 Task: Find connections with filter location San Juan Nepomuceno with filter topic #Socialmediawith filter profile language German with filter current company SBI MUTUAL FUND with filter school JSPMs Jayawantrao Sawant College of Engineering, Handewadi Road, Hadapsar, Pune 28. with filter industry Wholesale Alcoholic Beverages with filter service category Visual Design with filter keywords title Graphic Designer
Action: Mouse moved to (315, 232)
Screenshot: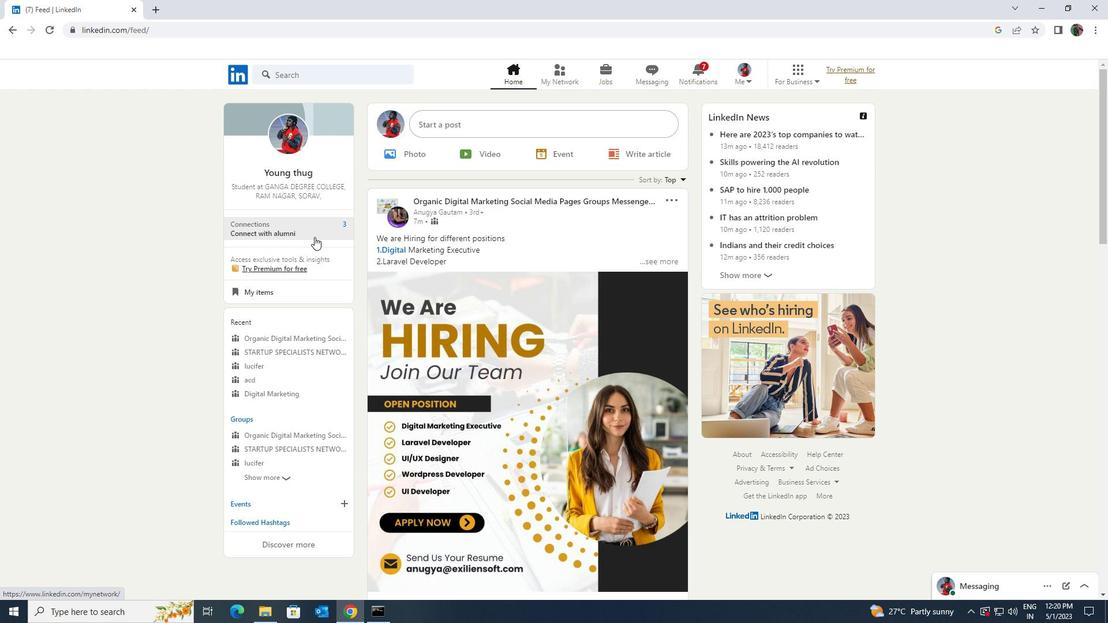 
Action: Mouse pressed left at (315, 232)
Screenshot: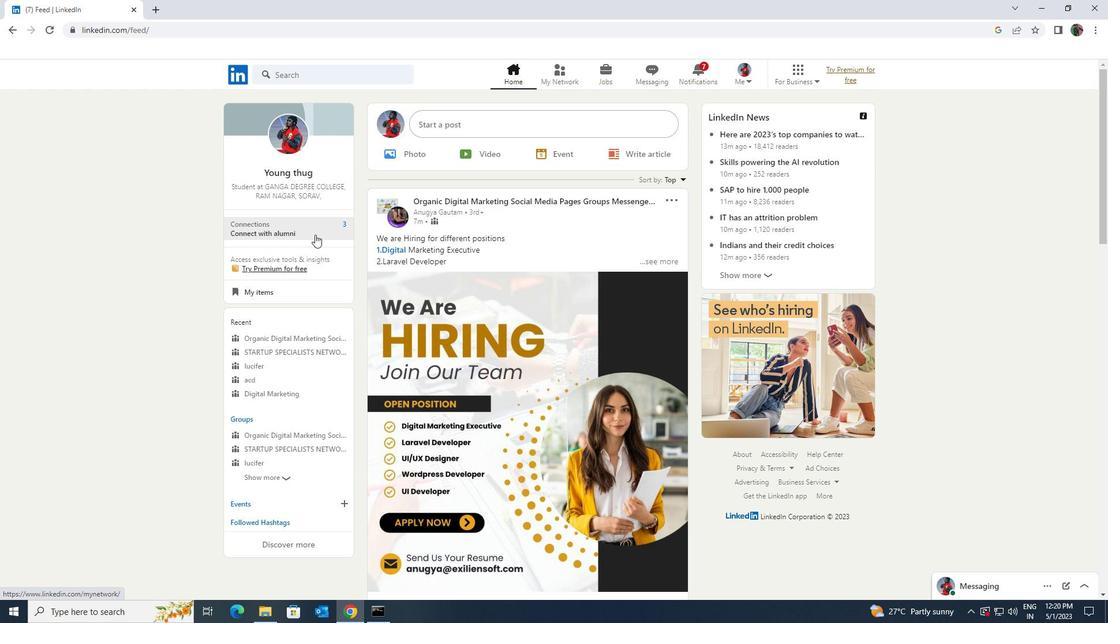 
Action: Mouse moved to (357, 140)
Screenshot: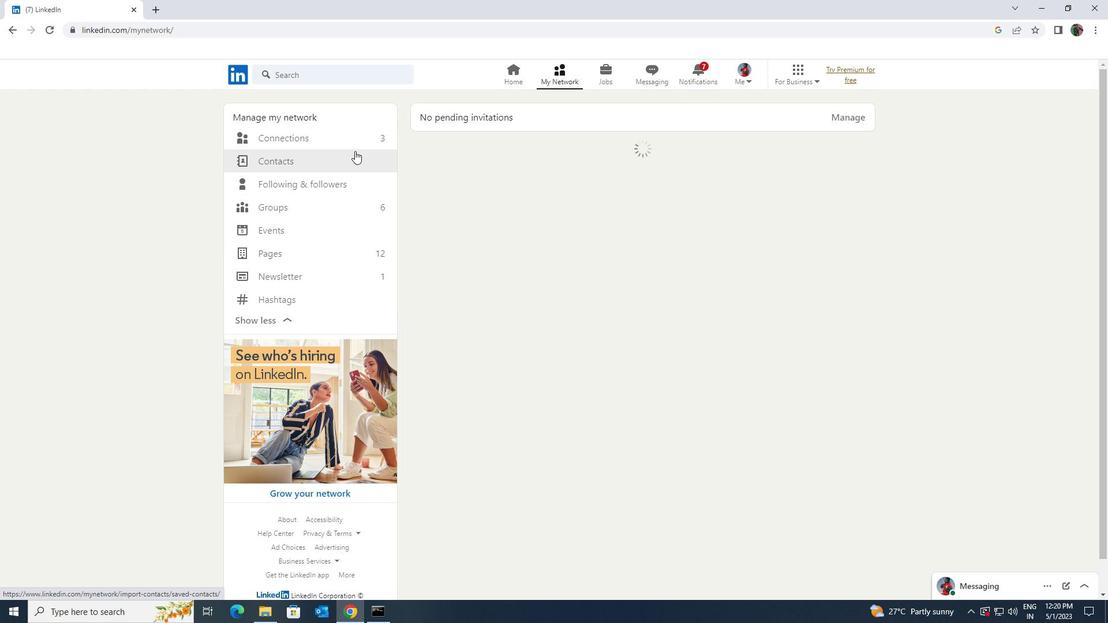 
Action: Mouse pressed left at (357, 140)
Screenshot: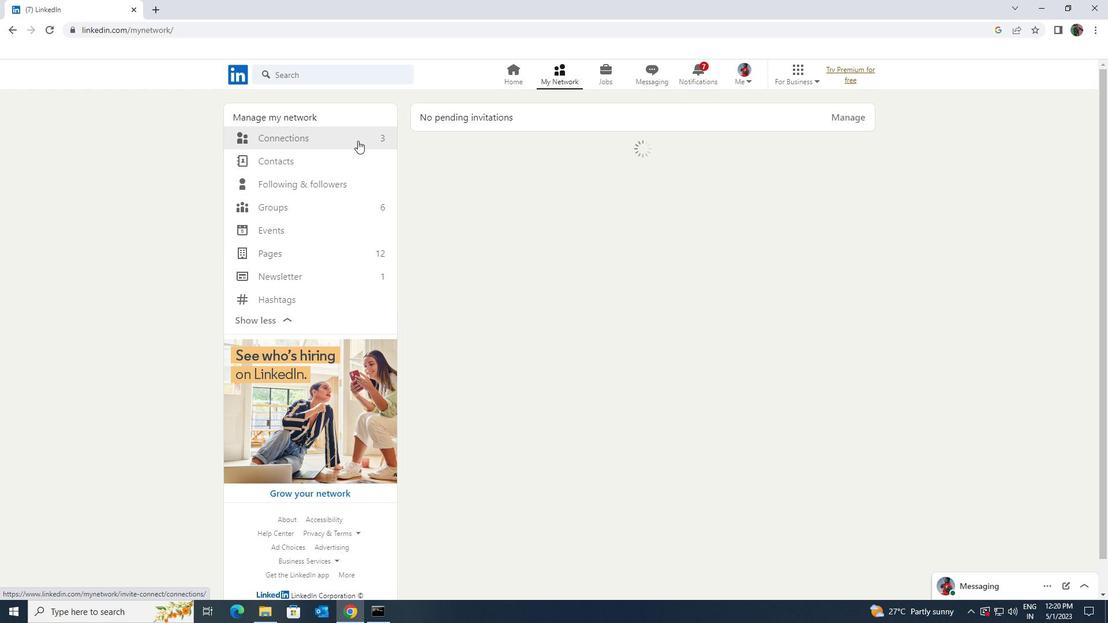 
Action: Mouse moved to (636, 132)
Screenshot: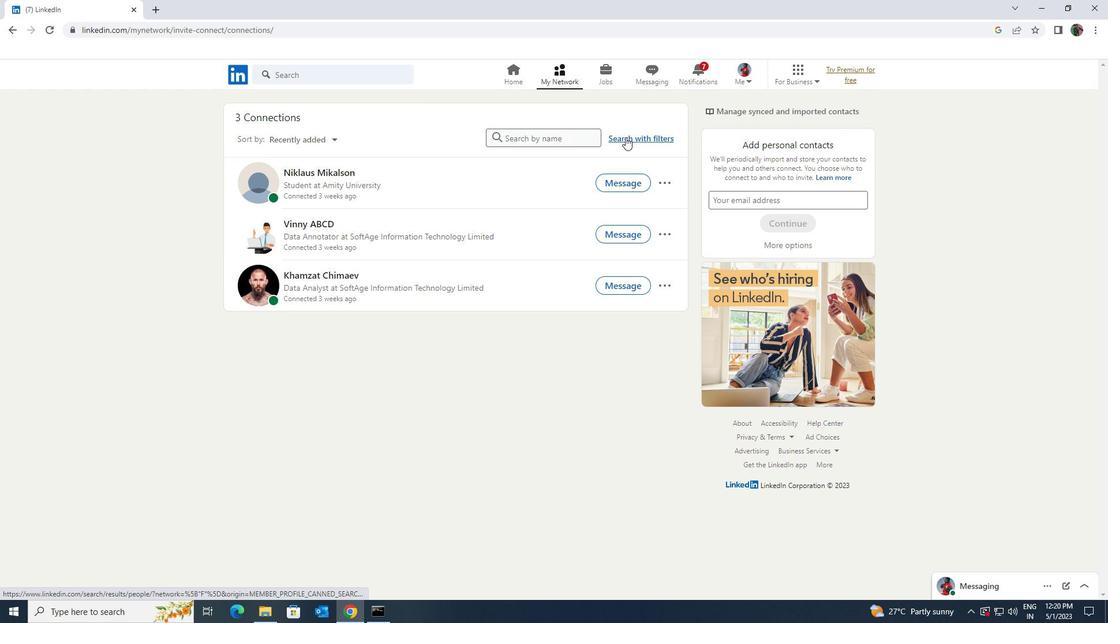 
Action: Mouse pressed left at (636, 132)
Screenshot: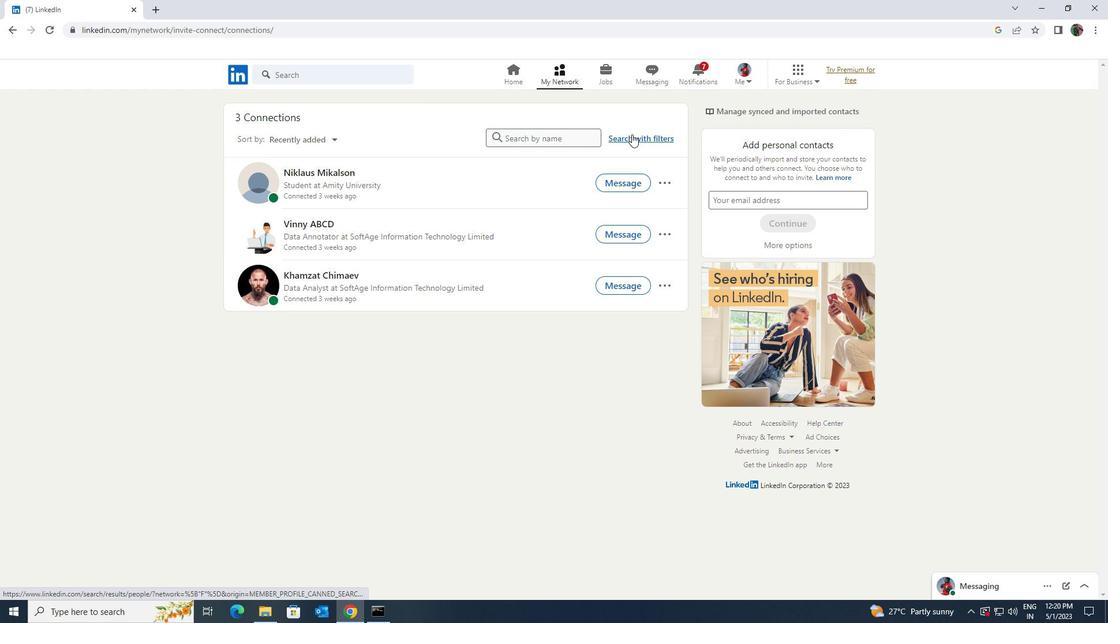 
Action: Mouse moved to (600, 106)
Screenshot: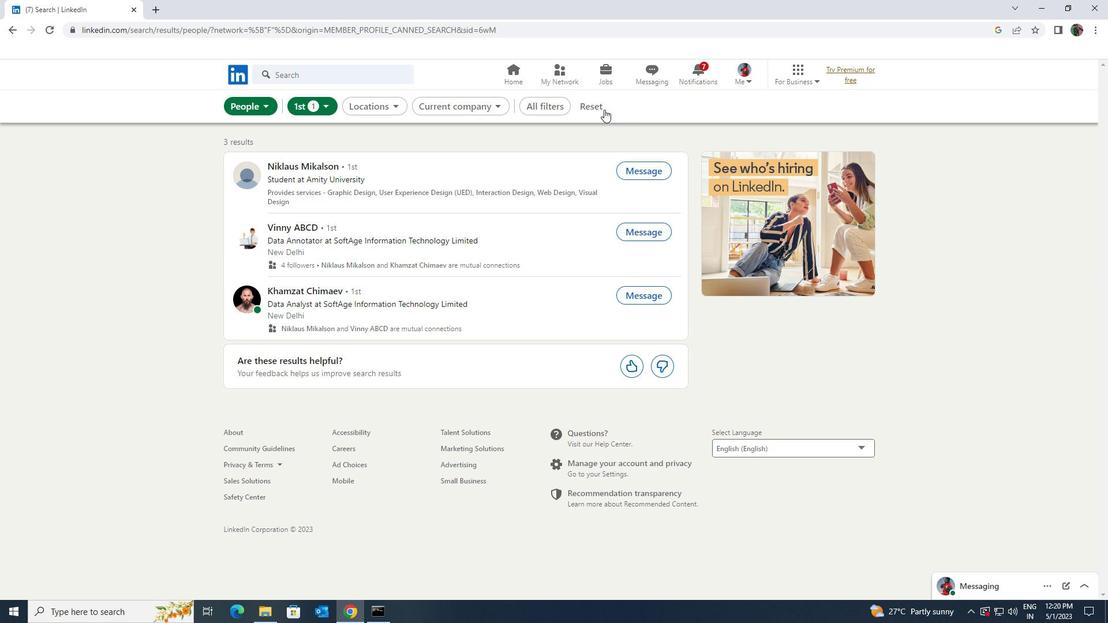 
Action: Mouse pressed left at (600, 106)
Screenshot: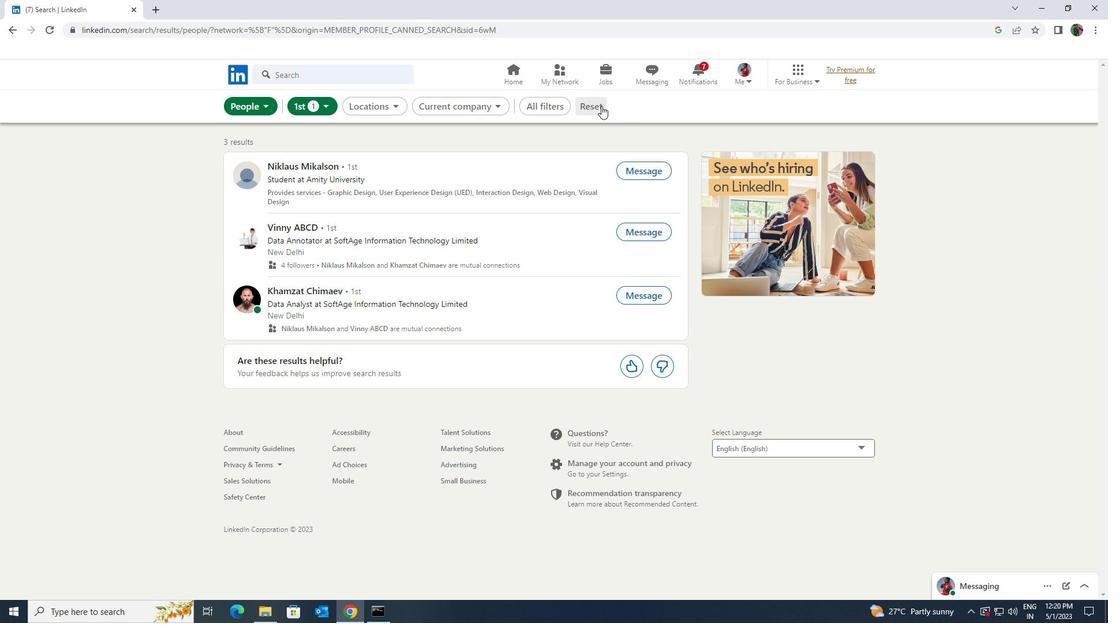 
Action: Mouse moved to (574, 103)
Screenshot: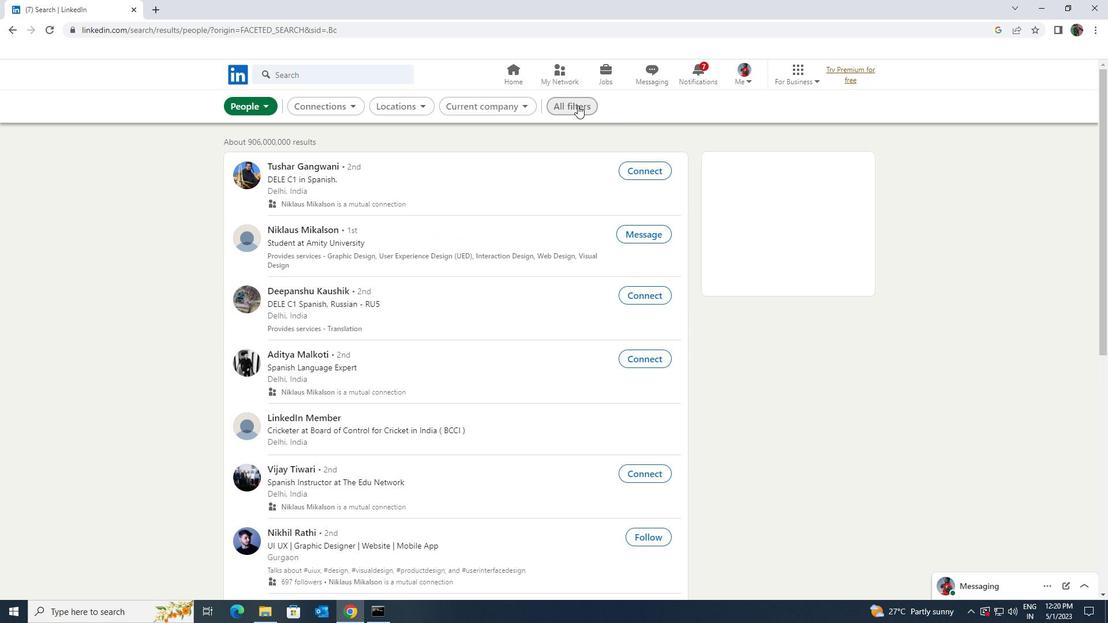 
Action: Mouse pressed left at (574, 103)
Screenshot: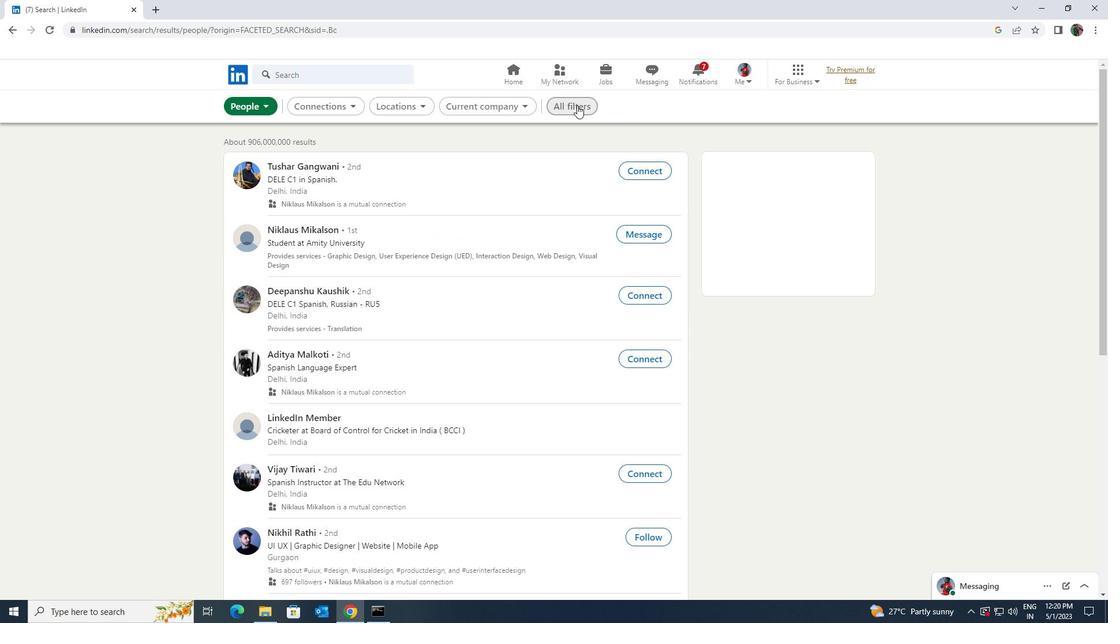 
Action: Mouse moved to (867, 374)
Screenshot: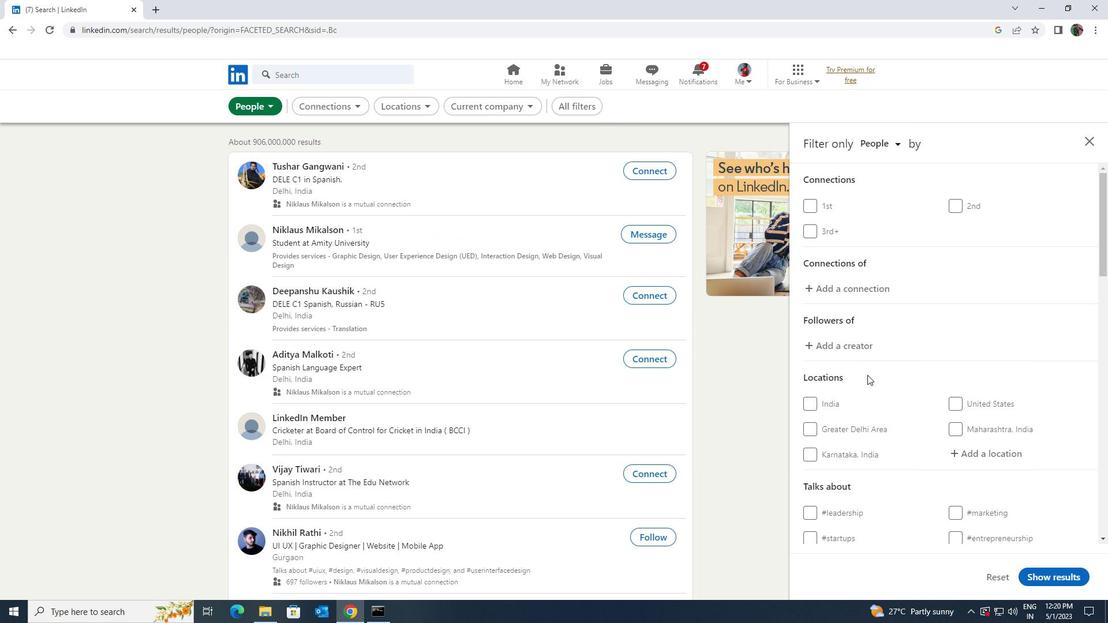 
Action: Mouse scrolled (867, 374) with delta (0, 0)
Screenshot: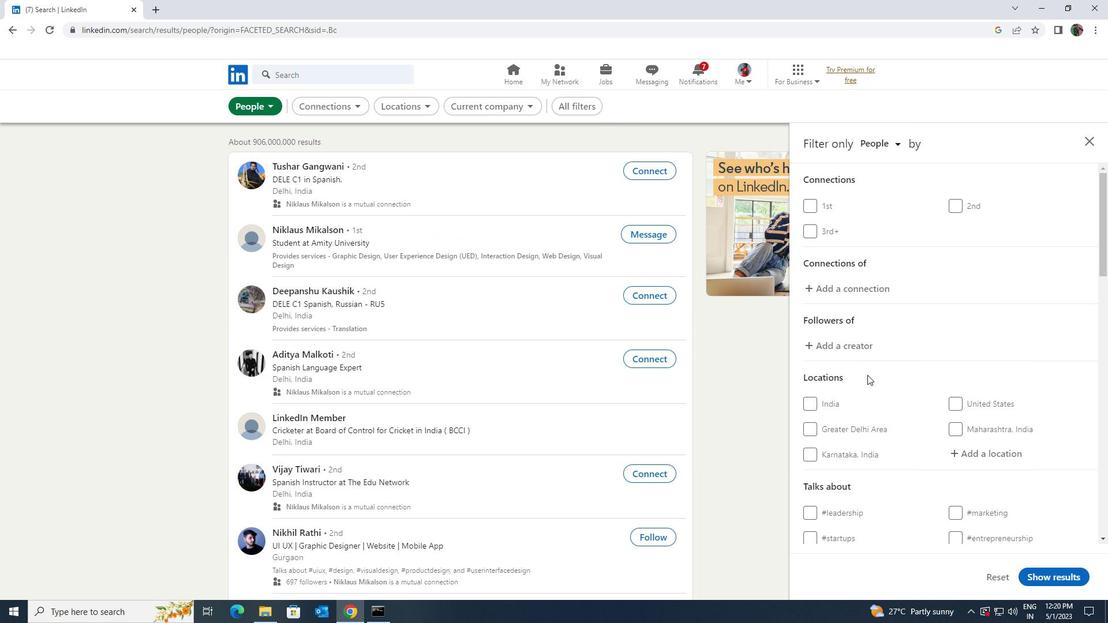 
Action: Mouse moved to (959, 391)
Screenshot: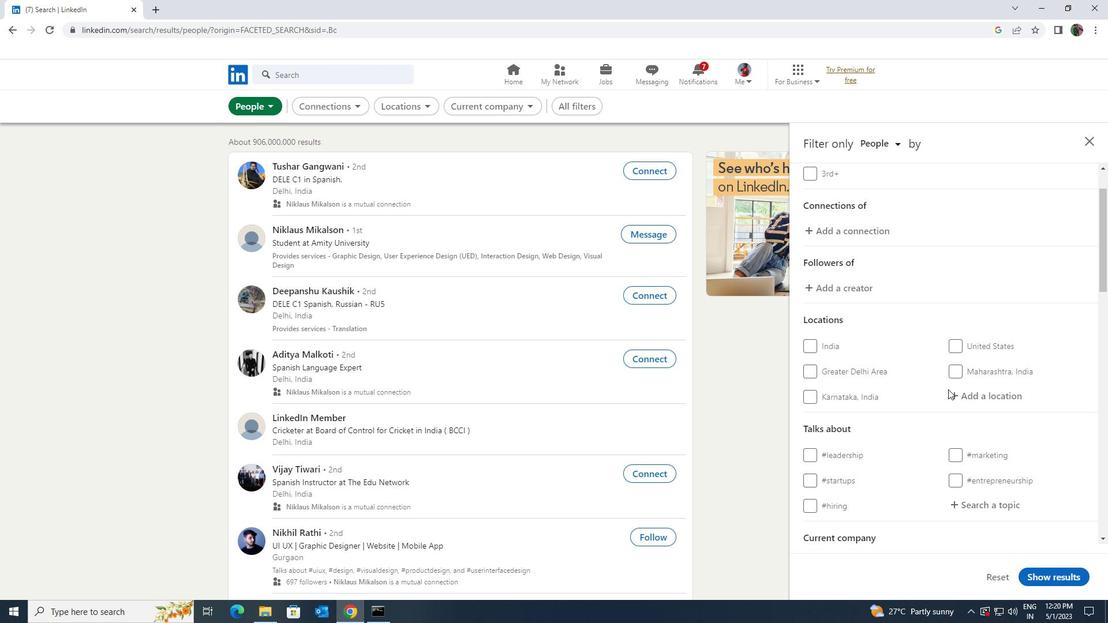 
Action: Mouse pressed left at (959, 391)
Screenshot: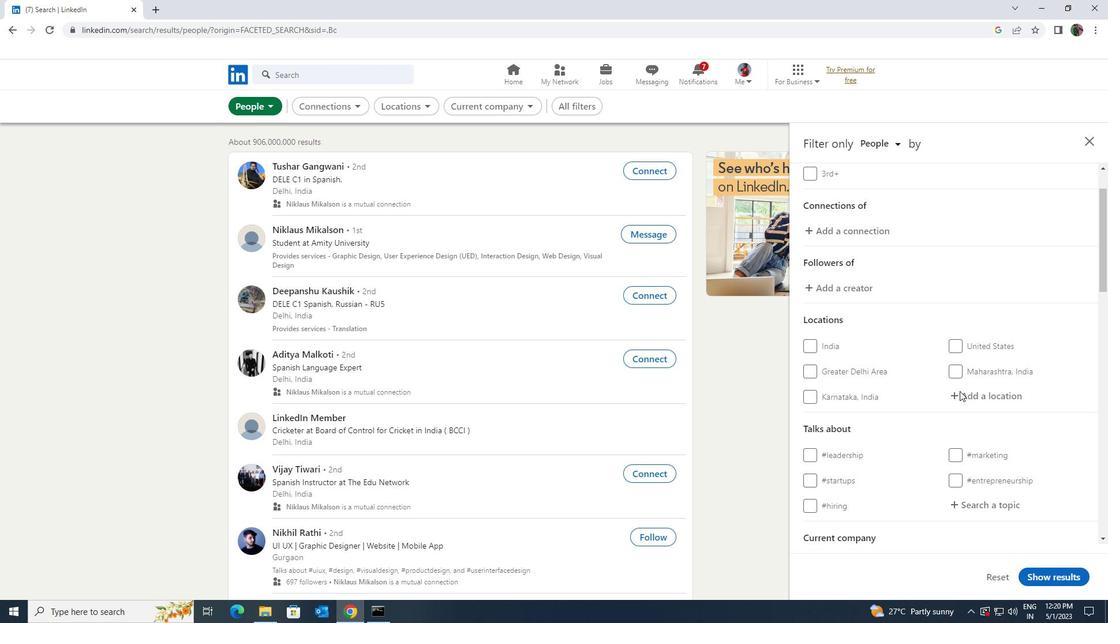 
Action: Mouse moved to (970, 397)
Screenshot: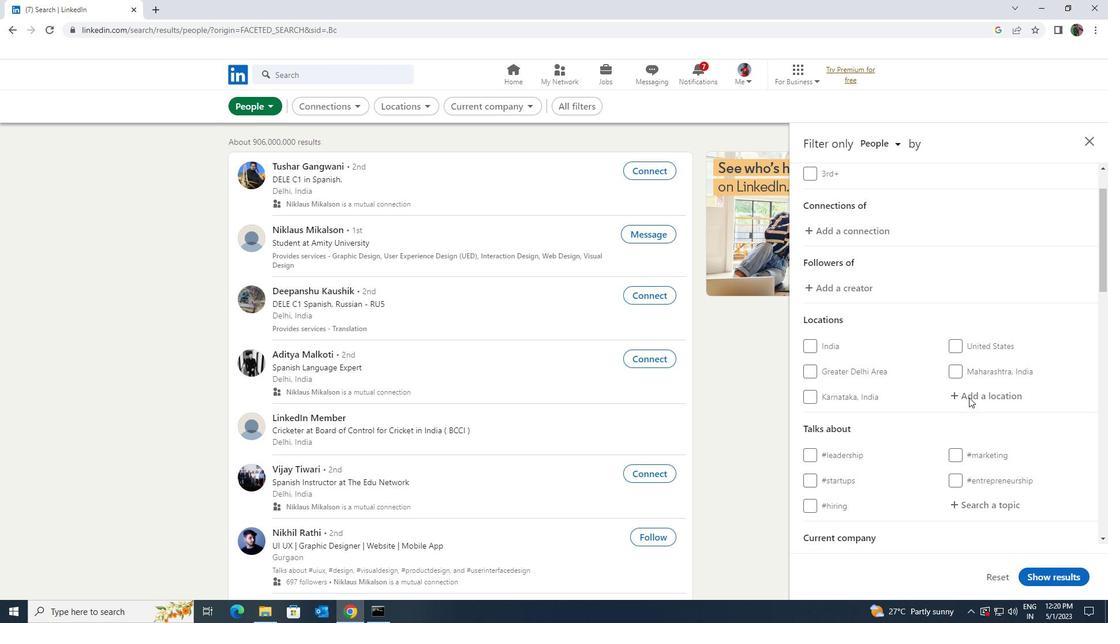 
Action: Mouse pressed left at (970, 397)
Screenshot: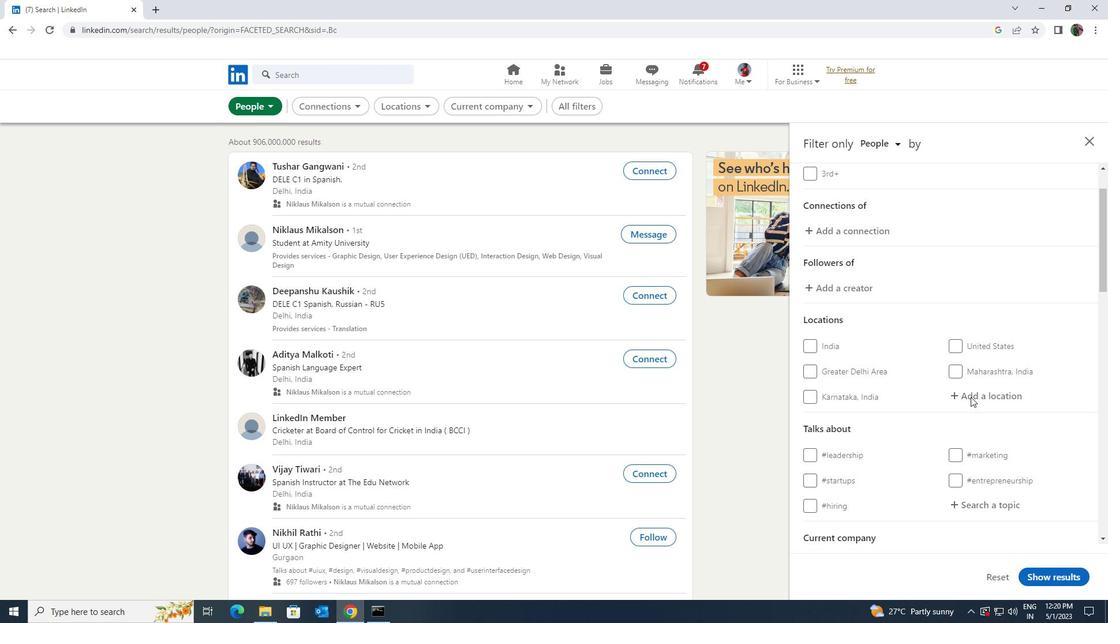 
Action: Key pressed <Key.shift><Key.shift><Key.shift><Key.shift>SAN<Key.space>JUAN<Key.space>ME
Screenshot: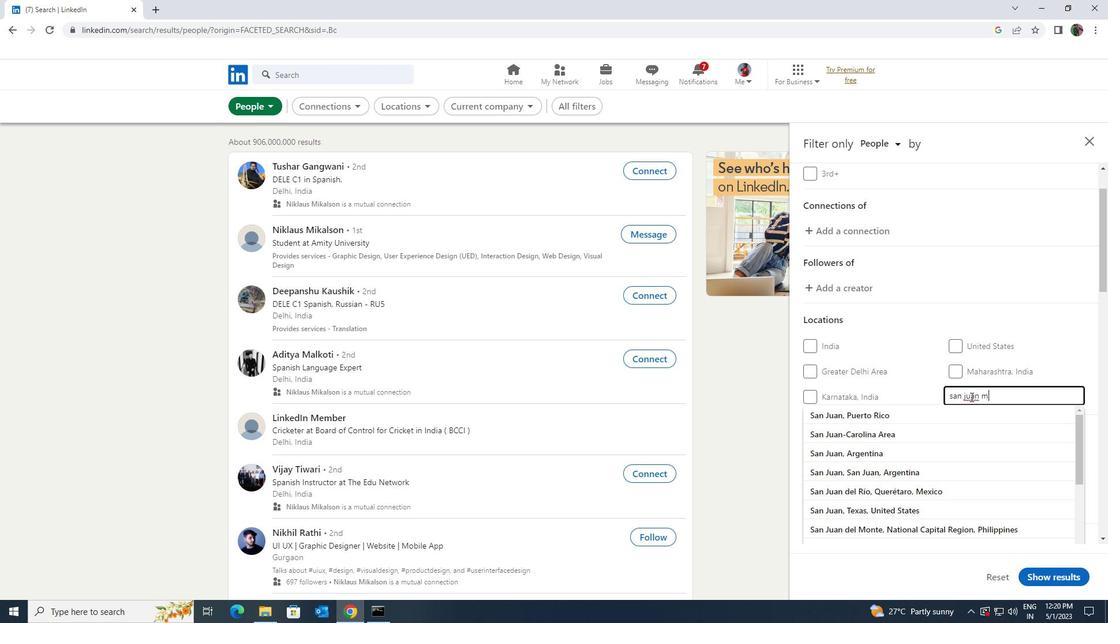 
Action: Mouse moved to (967, 417)
Screenshot: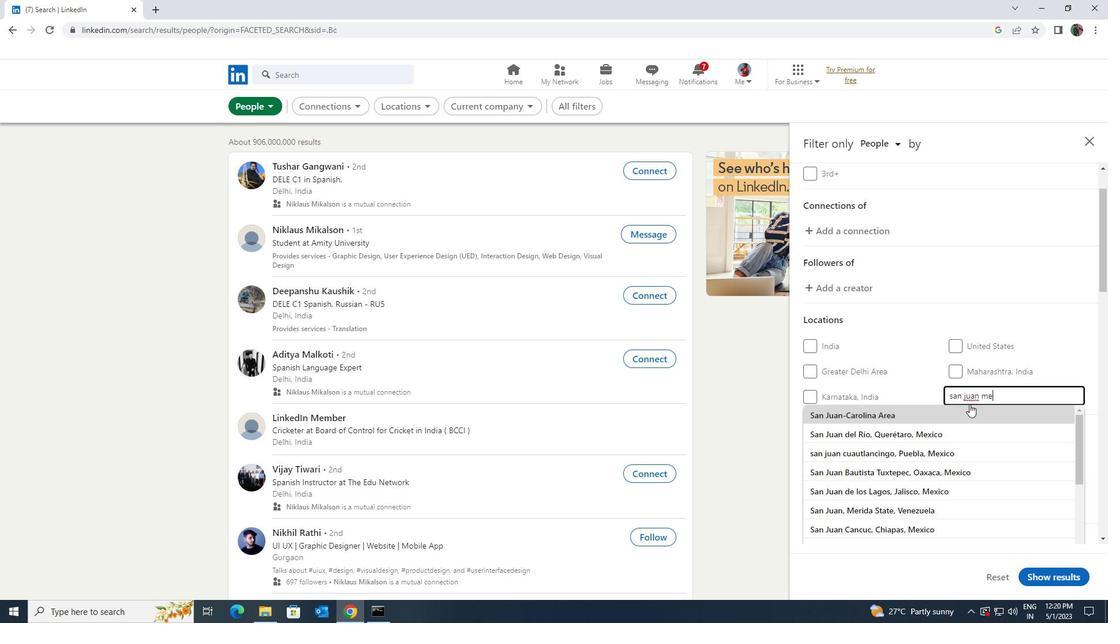 
Action: Mouse pressed left at (967, 417)
Screenshot: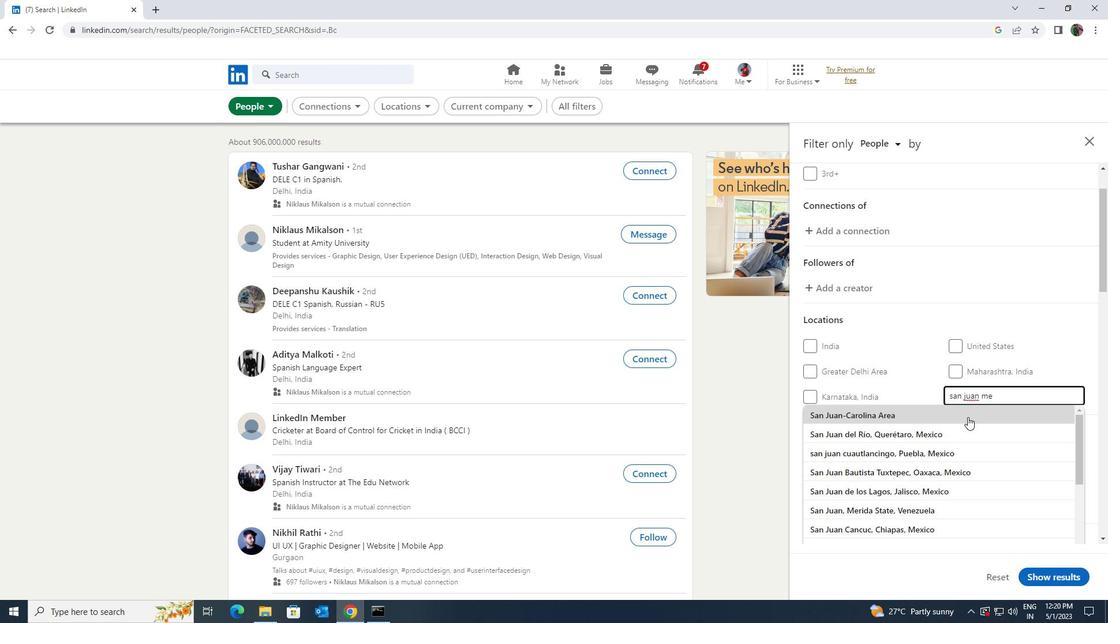 
Action: Mouse scrolled (967, 416) with delta (0, 0)
Screenshot: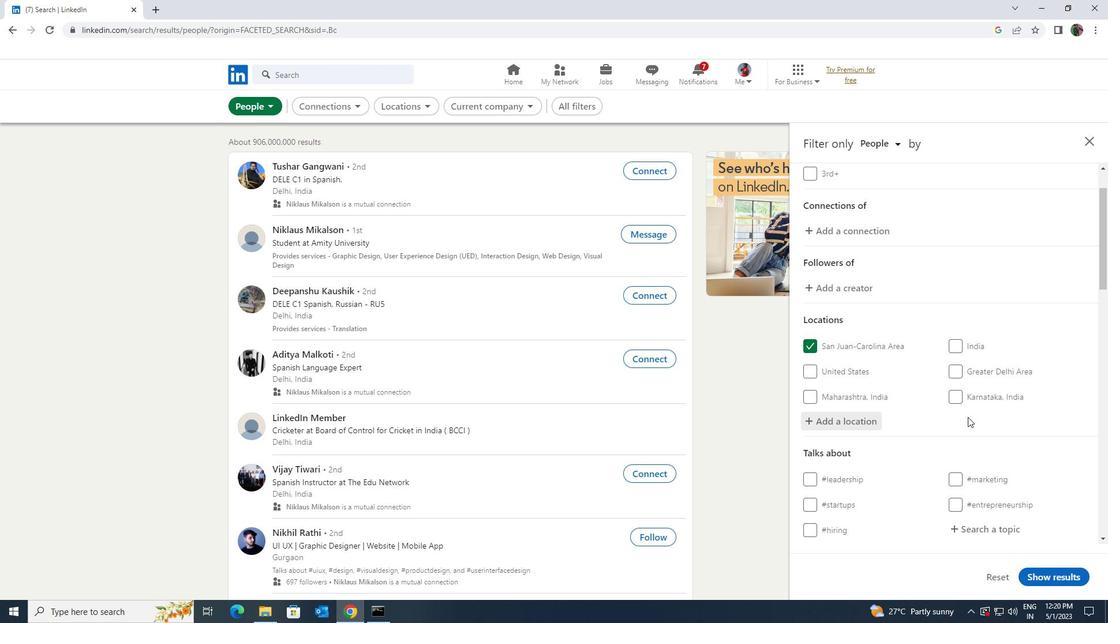 
Action: Mouse scrolled (967, 416) with delta (0, 0)
Screenshot: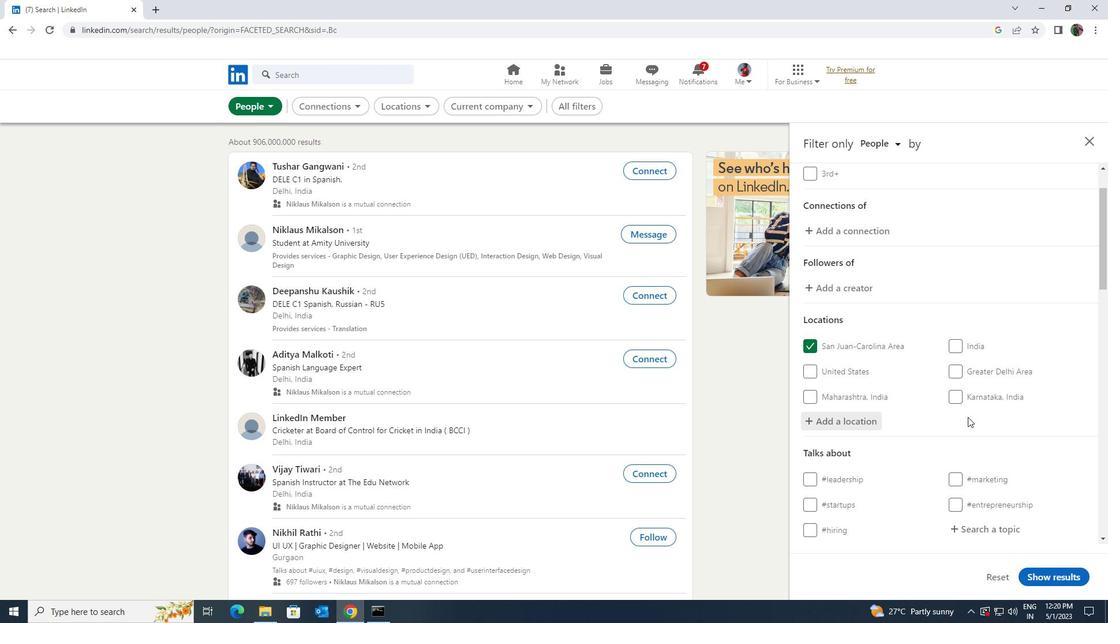 
Action: Mouse moved to (972, 414)
Screenshot: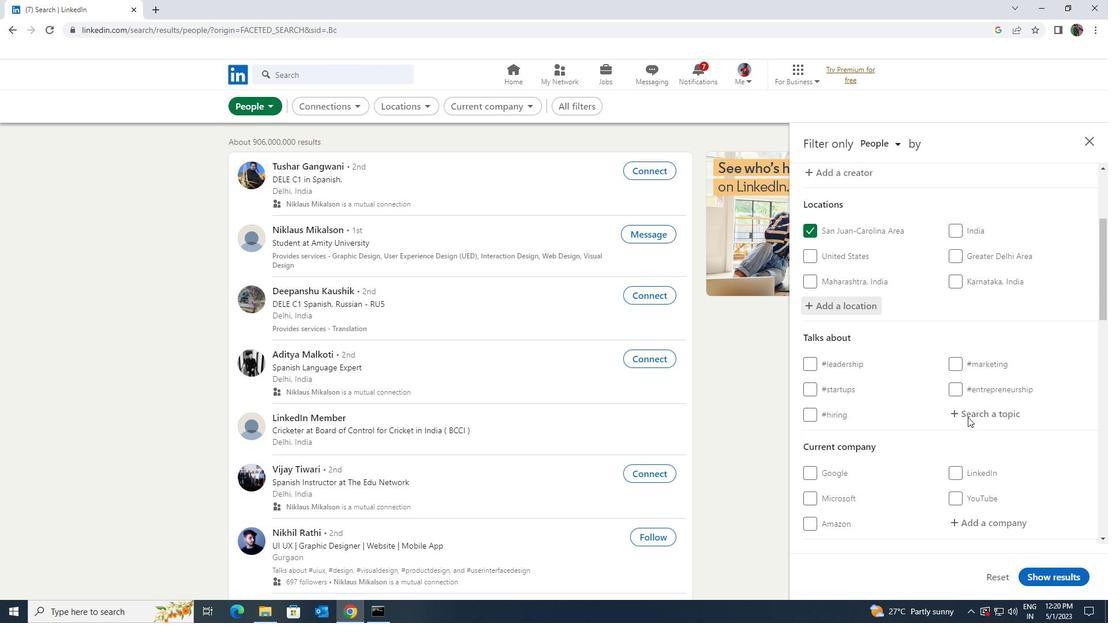 
Action: Mouse pressed left at (972, 414)
Screenshot: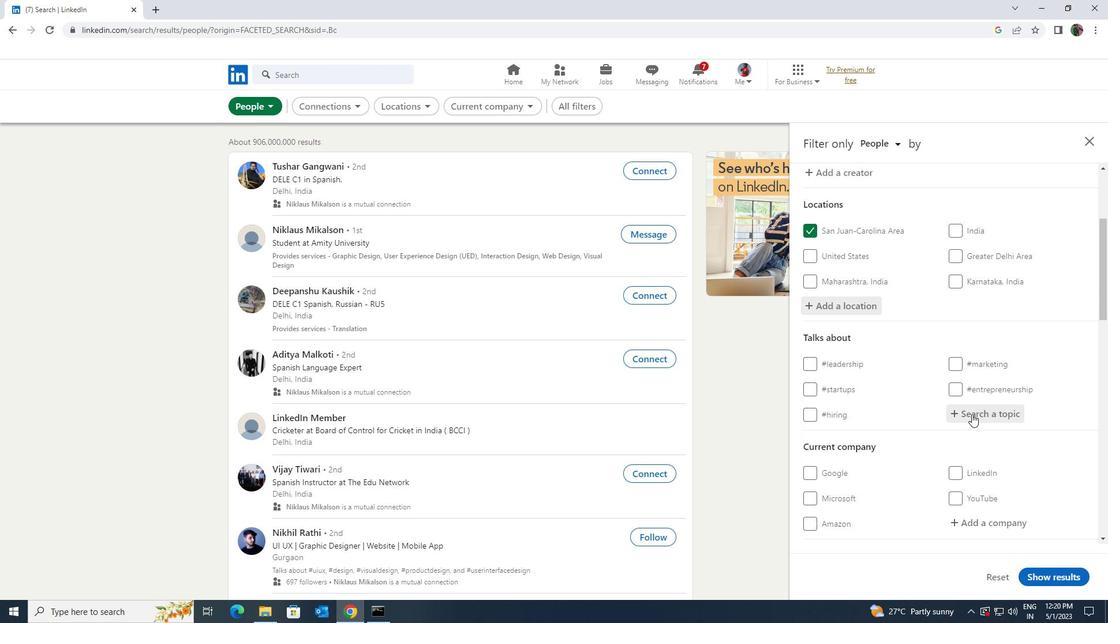 
Action: Key pressed <Key.shift>SOCIALMEDIA
Screenshot: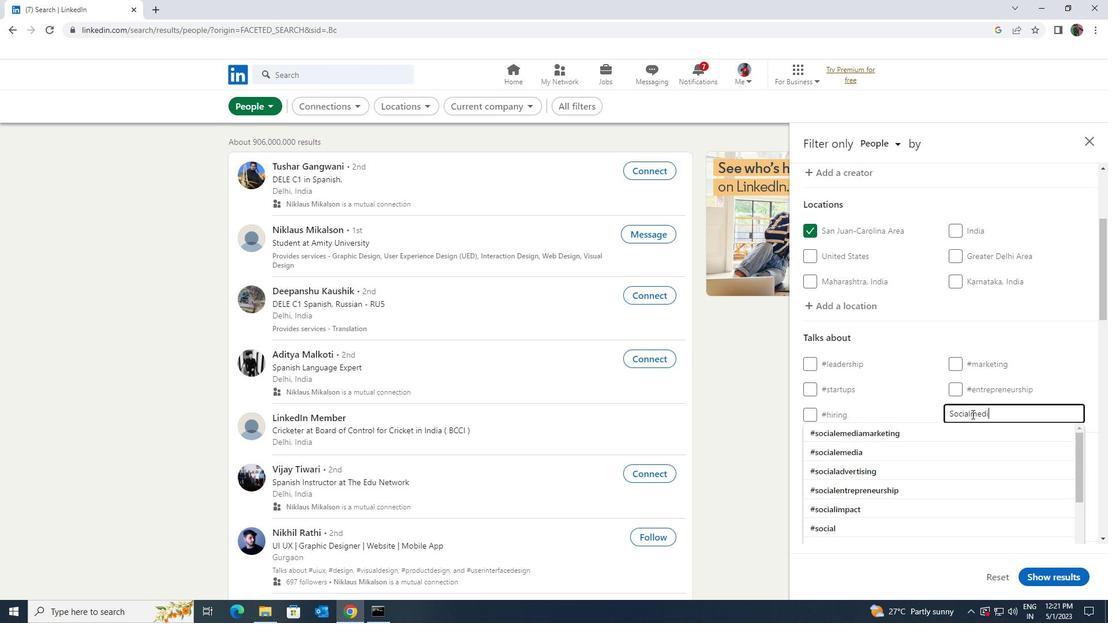 
Action: Mouse moved to (967, 425)
Screenshot: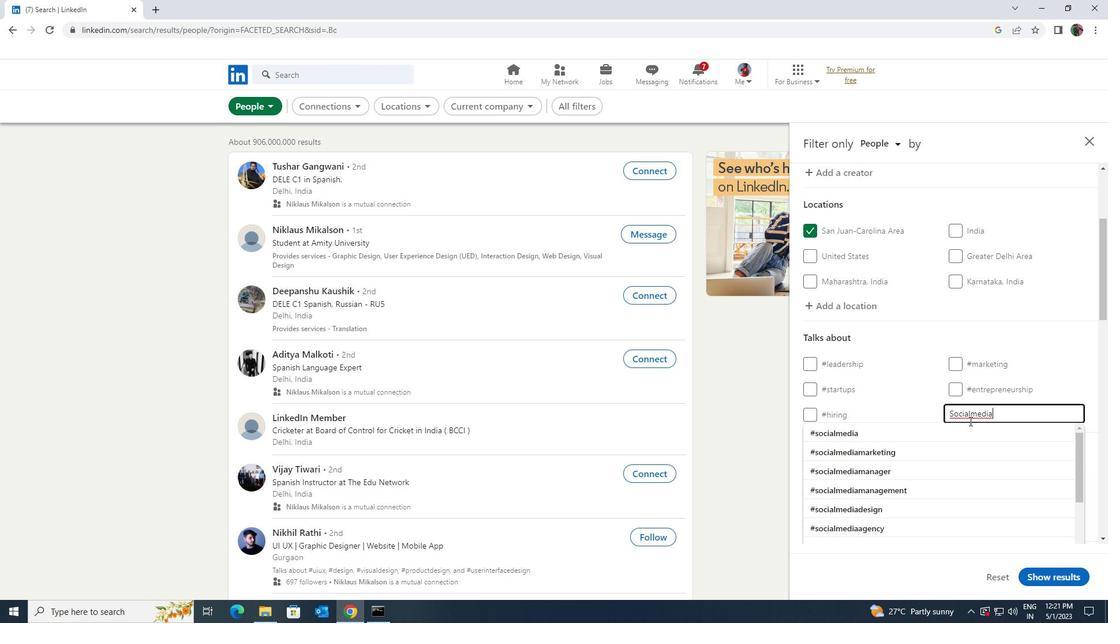 
Action: Mouse pressed left at (967, 425)
Screenshot: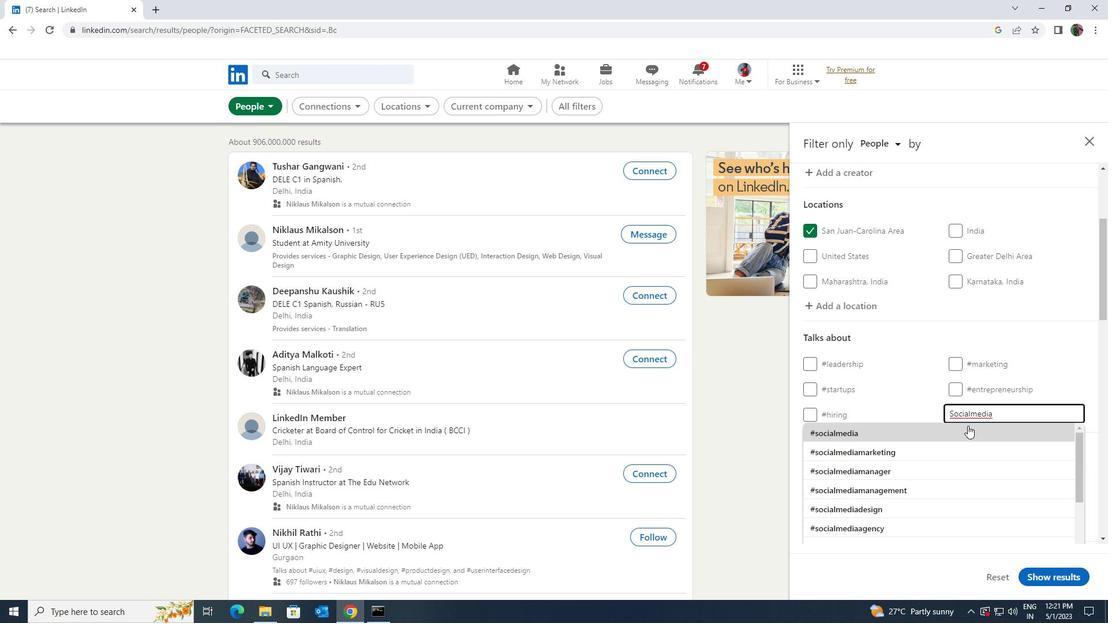 
Action: Mouse moved to (967, 425)
Screenshot: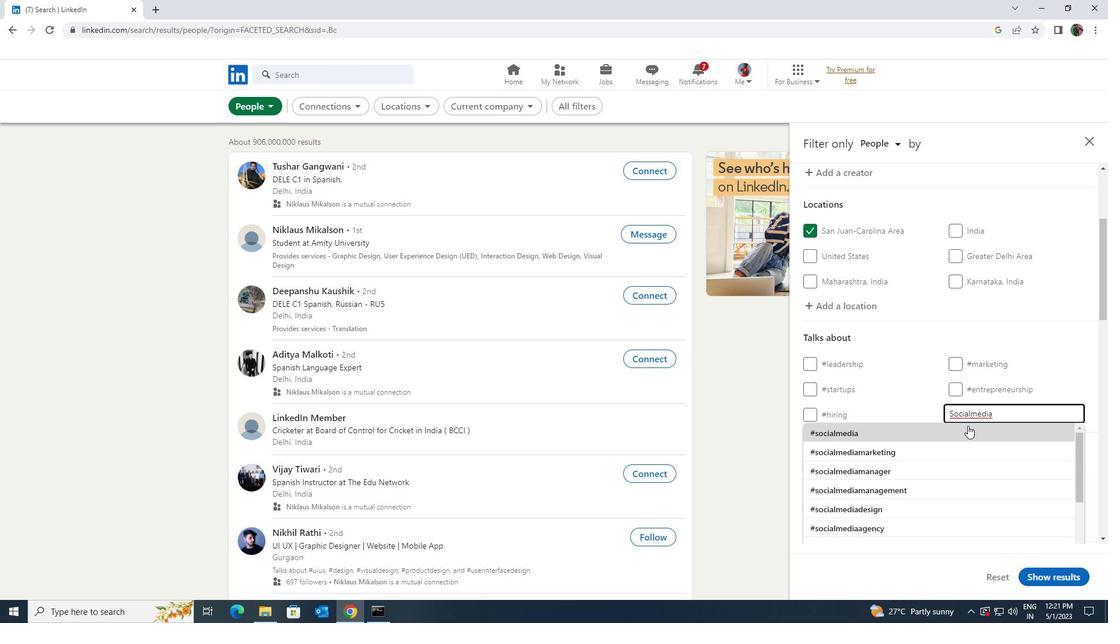
Action: Mouse scrolled (967, 425) with delta (0, 0)
Screenshot: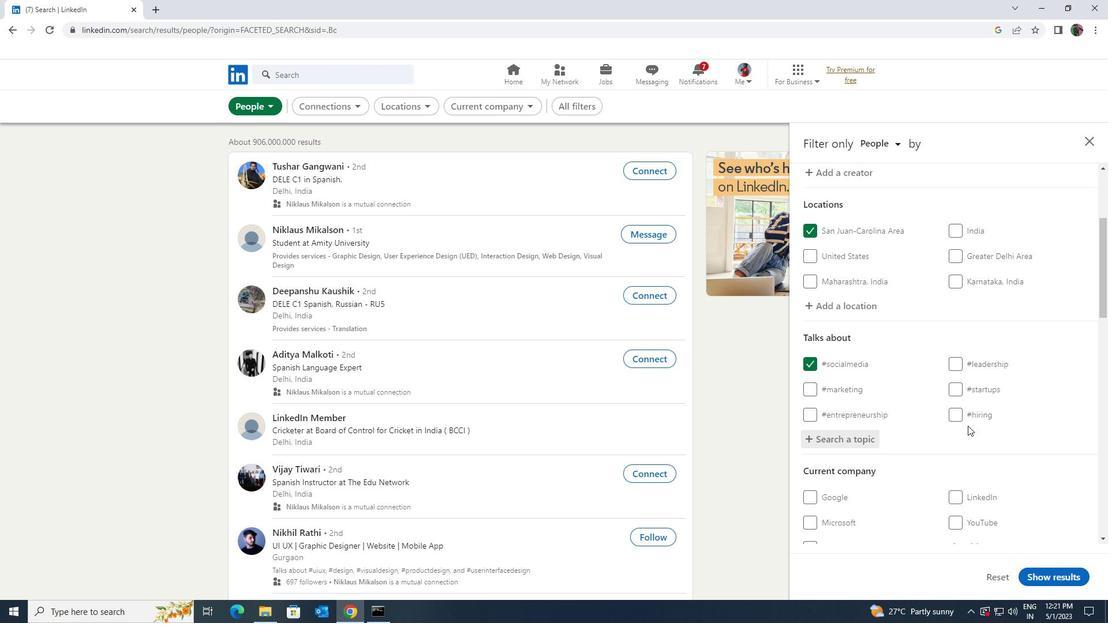 
Action: Mouse moved to (960, 416)
Screenshot: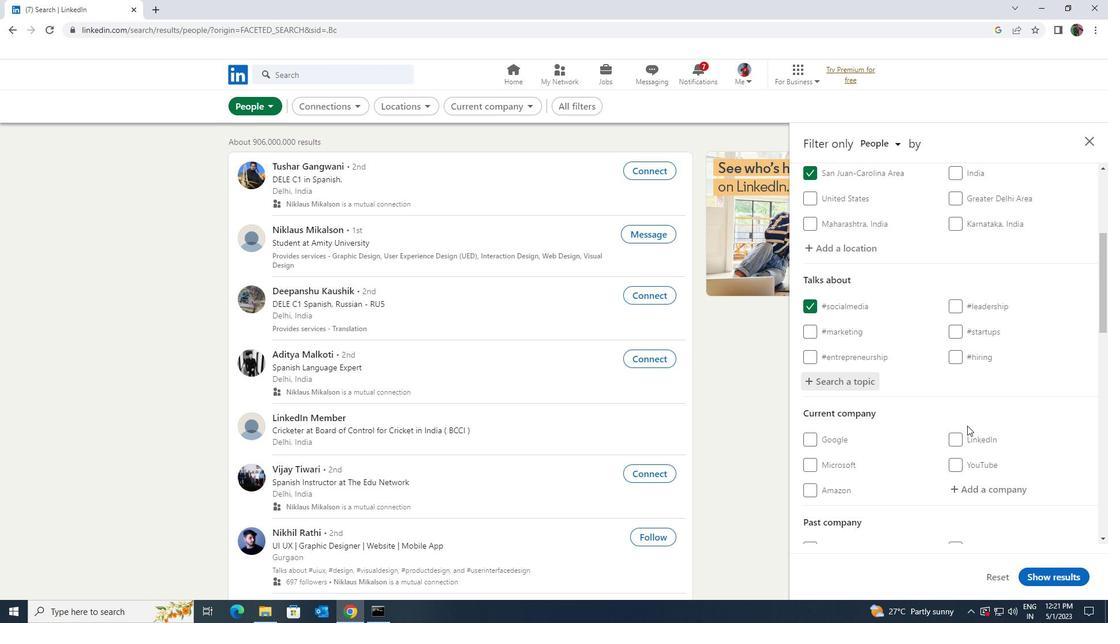 
Action: Mouse scrolled (960, 416) with delta (0, 0)
Screenshot: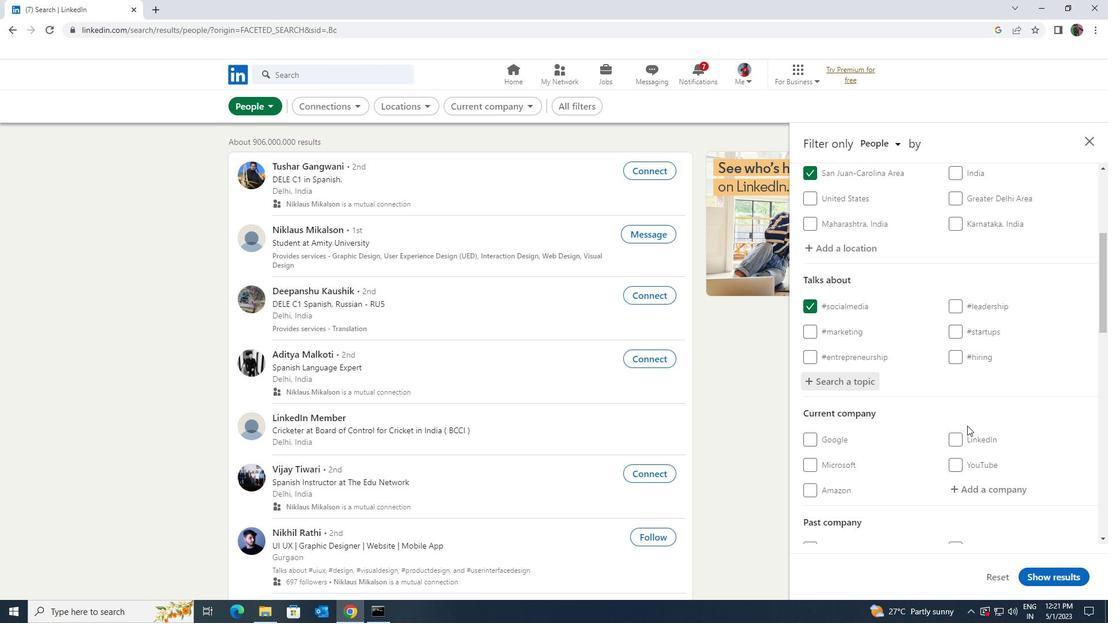 
Action: Mouse scrolled (960, 416) with delta (0, 0)
Screenshot: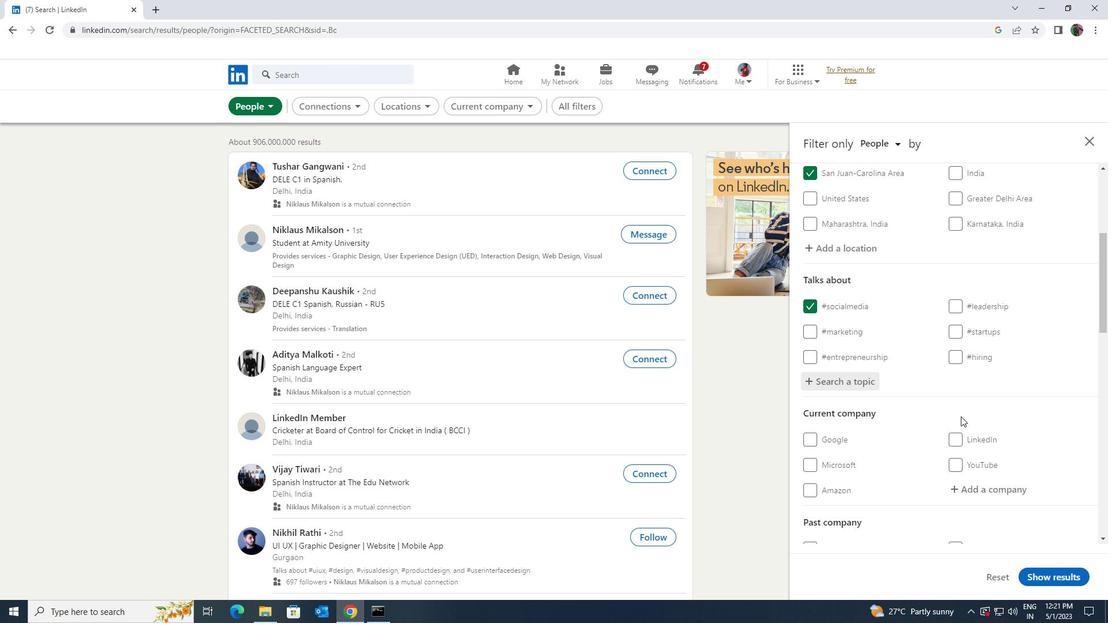 
Action: Mouse scrolled (960, 416) with delta (0, 0)
Screenshot: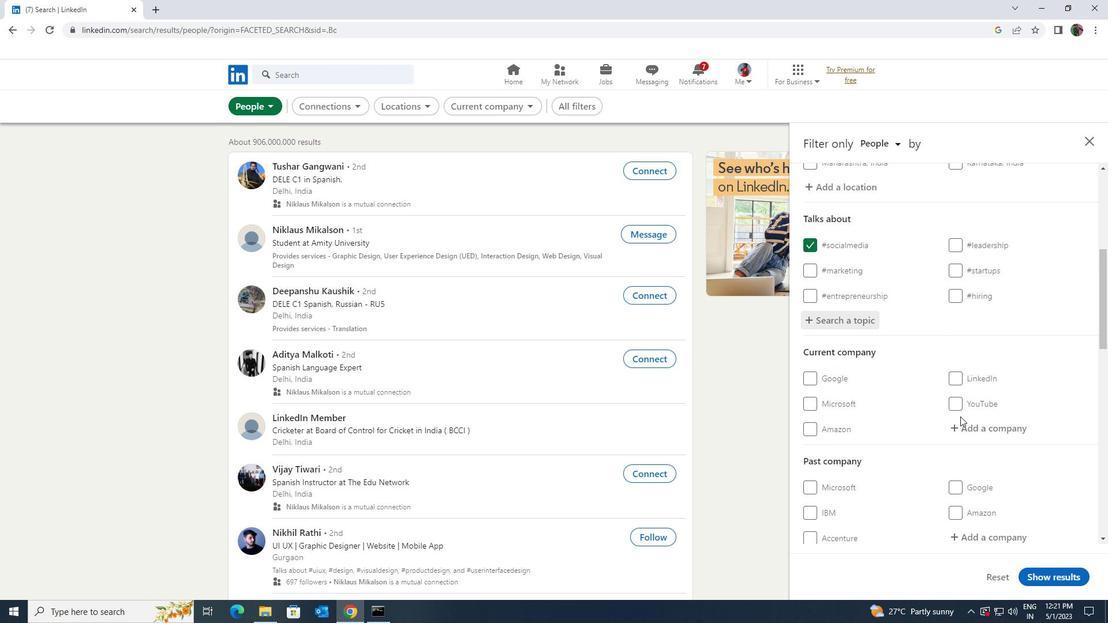
Action: Mouse scrolled (960, 416) with delta (0, 0)
Screenshot: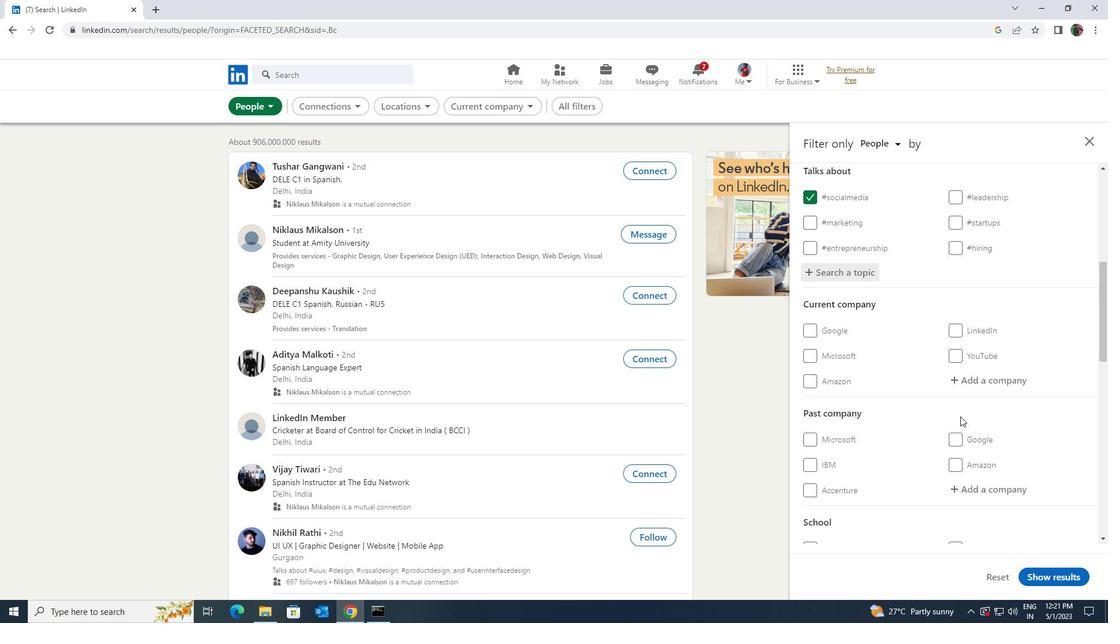 
Action: Mouse scrolled (960, 416) with delta (0, 0)
Screenshot: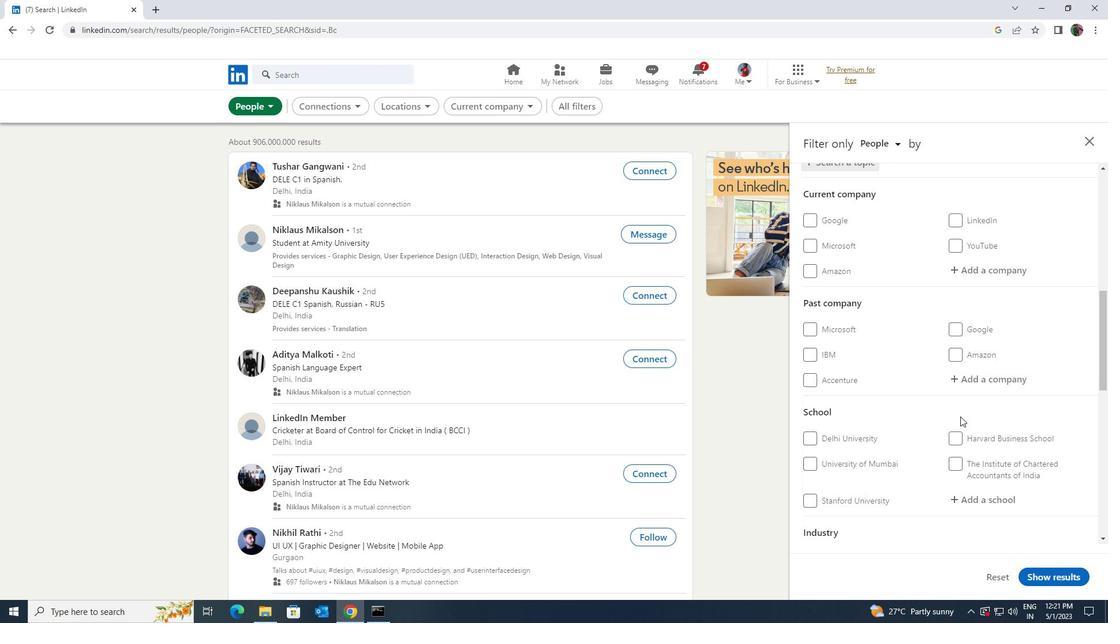 
Action: Mouse scrolled (960, 416) with delta (0, 0)
Screenshot: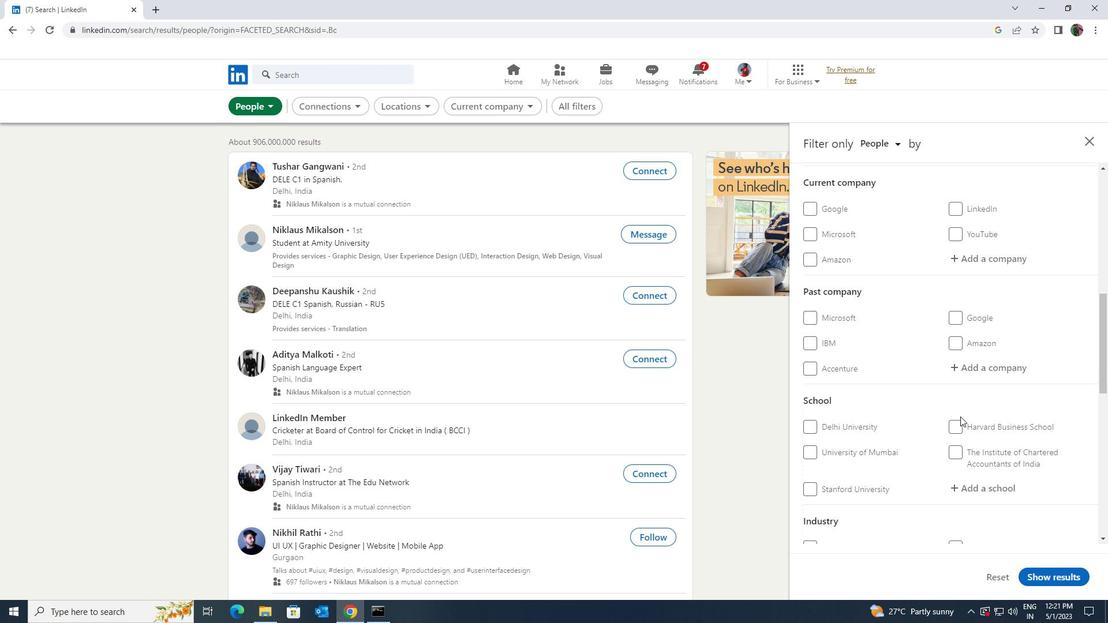 
Action: Mouse scrolled (960, 416) with delta (0, 0)
Screenshot: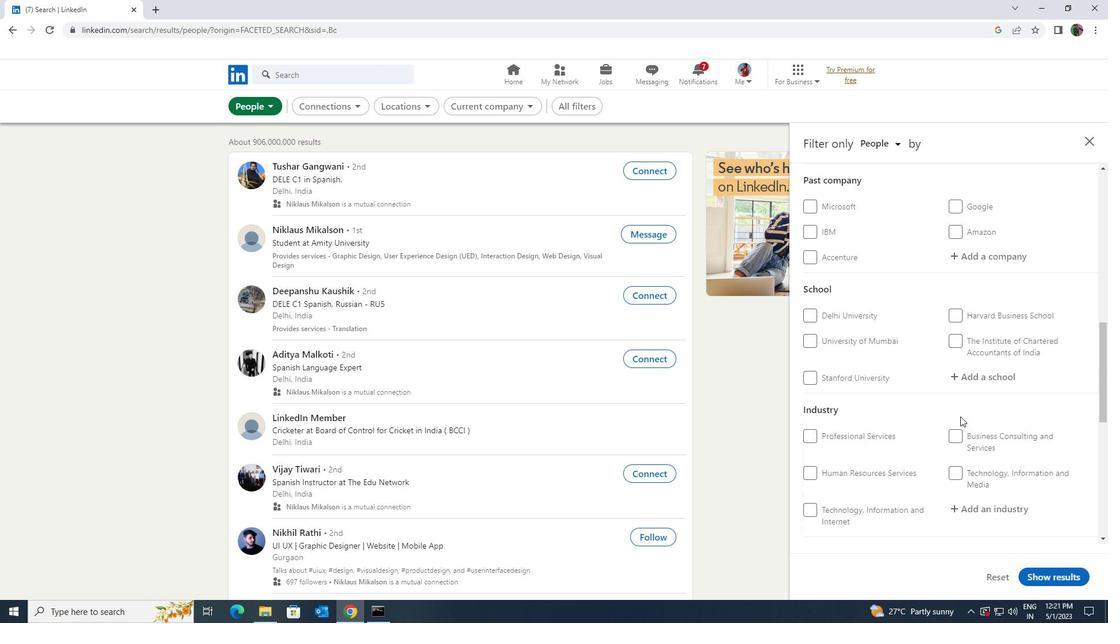 
Action: Mouse scrolled (960, 416) with delta (0, 0)
Screenshot: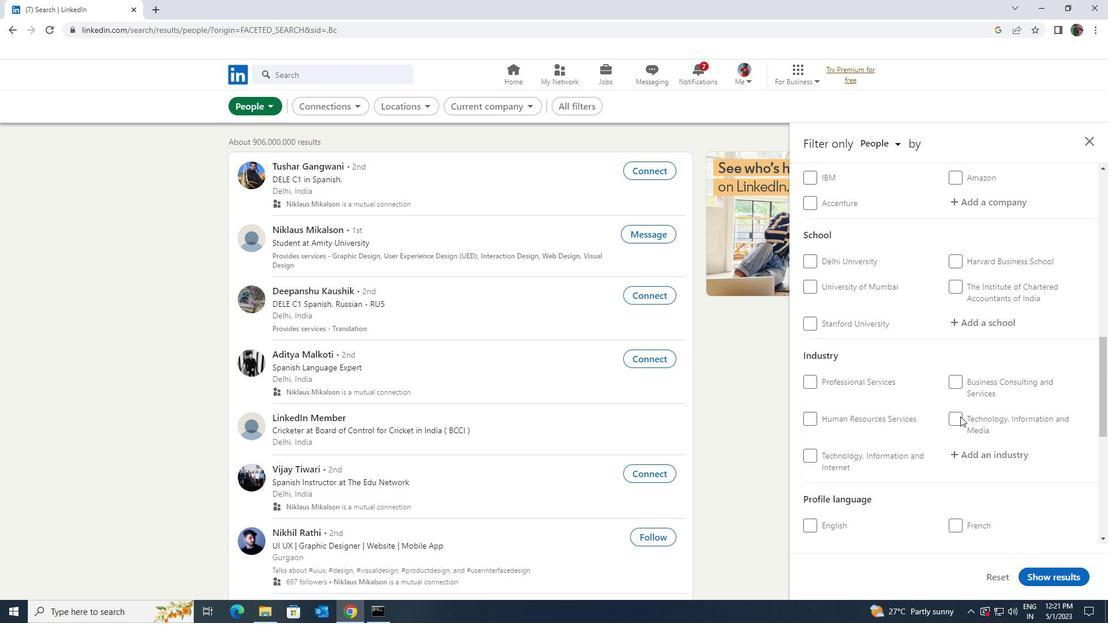 
Action: Mouse scrolled (960, 416) with delta (0, 0)
Screenshot: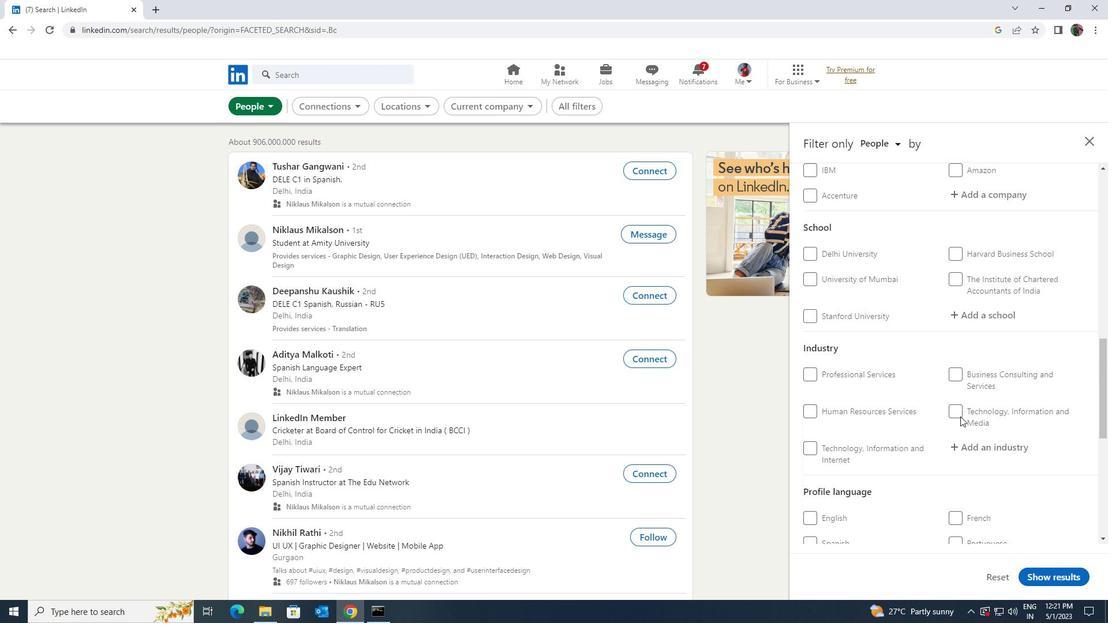 
Action: Mouse moved to (812, 451)
Screenshot: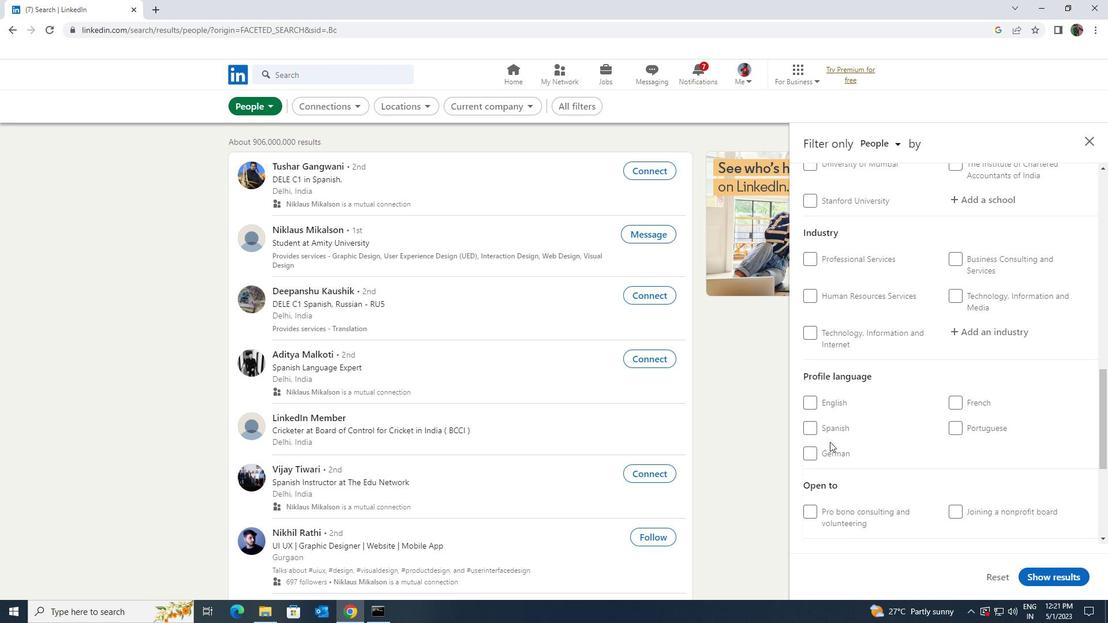 
Action: Mouse pressed left at (812, 451)
Screenshot: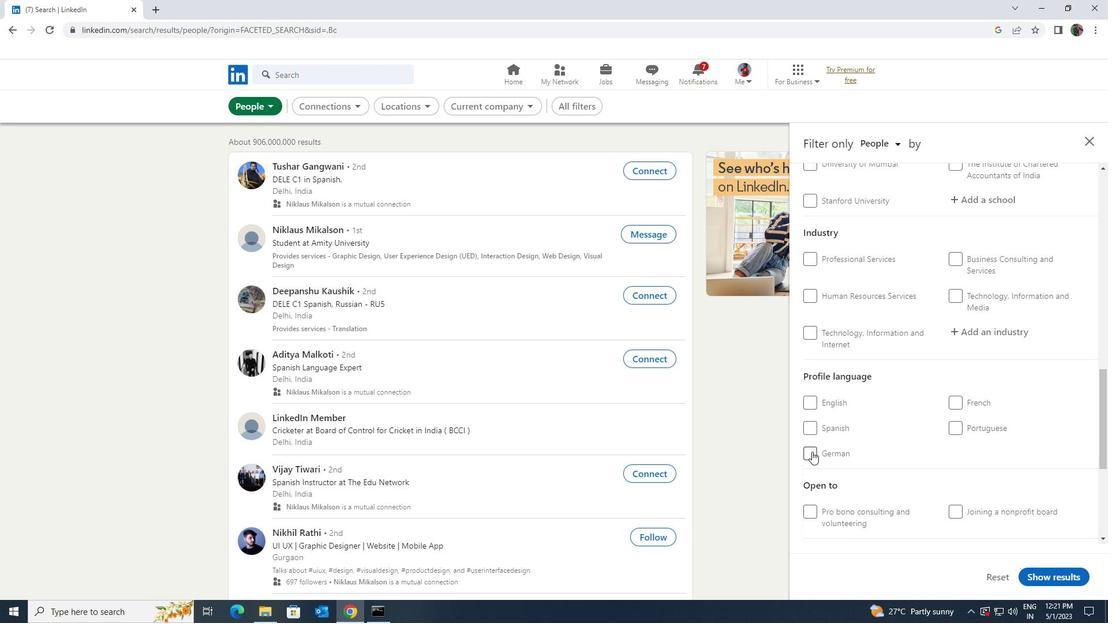 
Action: Mouse moved to (884, 451)
Screenshot: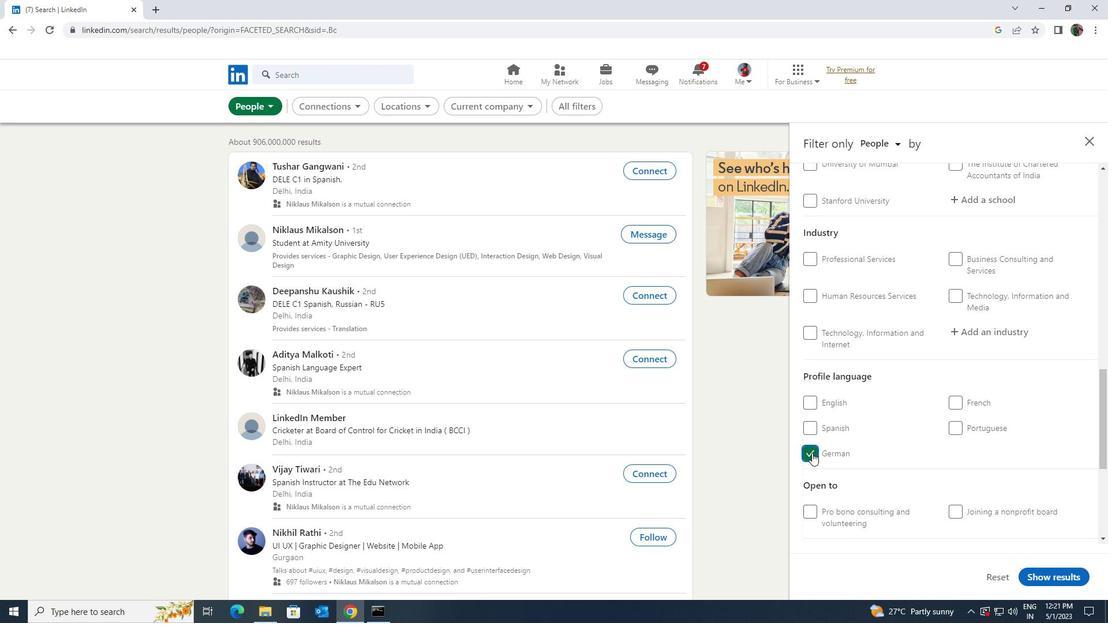 
Action: Mouse scrolled (884, 452) with delta (0, 0)
Screenshot: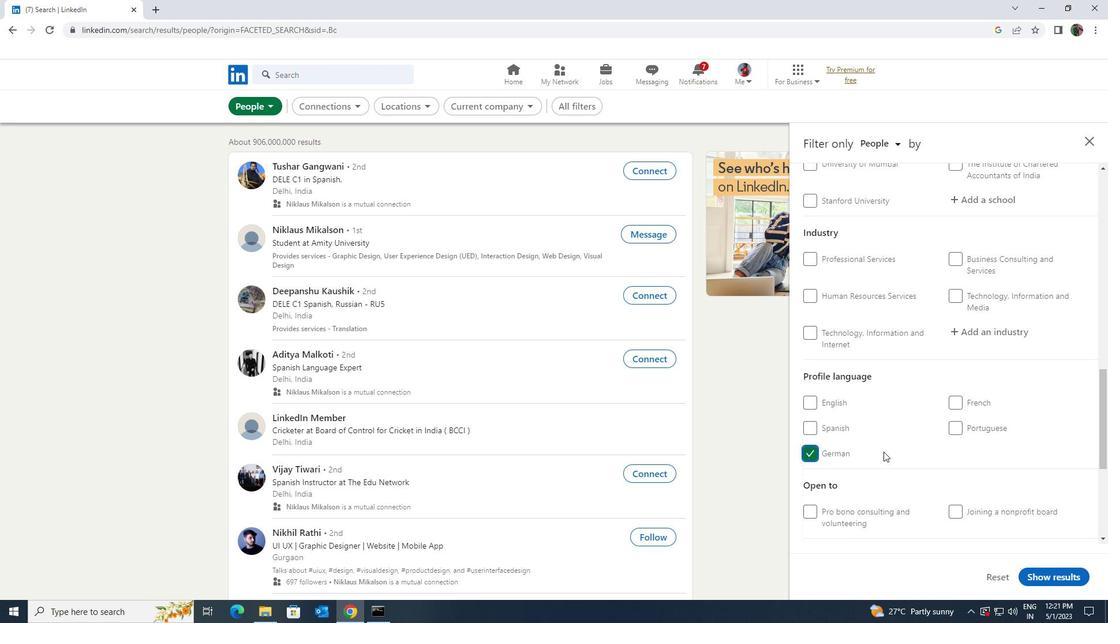 
Action: Mouse scrolled (884, 452) with delta (0, 0)
Screenshot: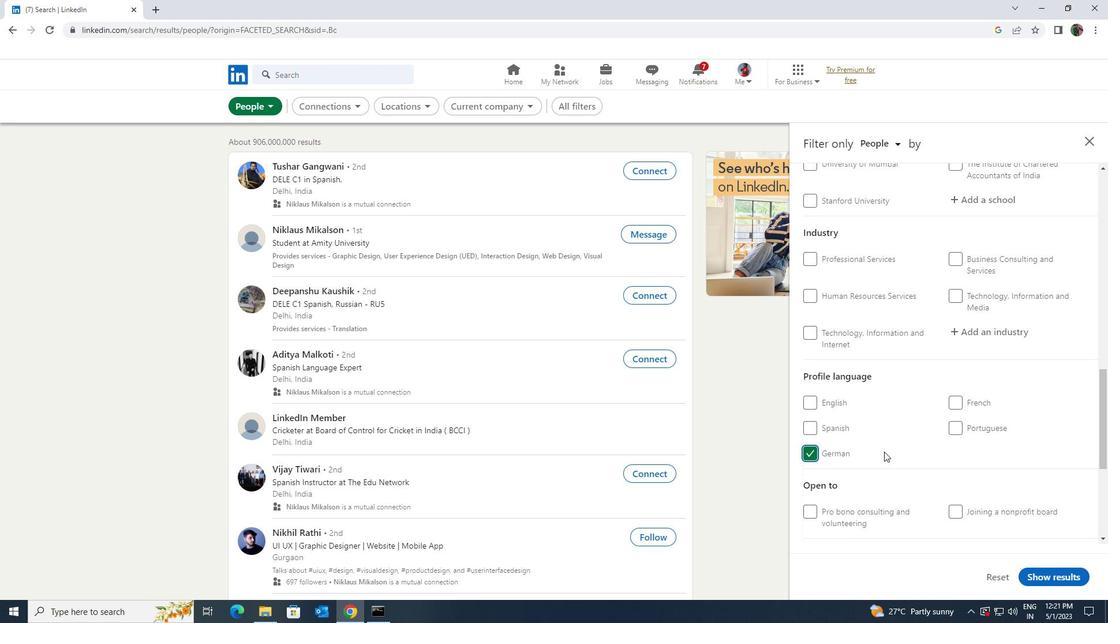 
Action: Mouse scrolled (884, 452) with delta (0, 0)
Screenshot: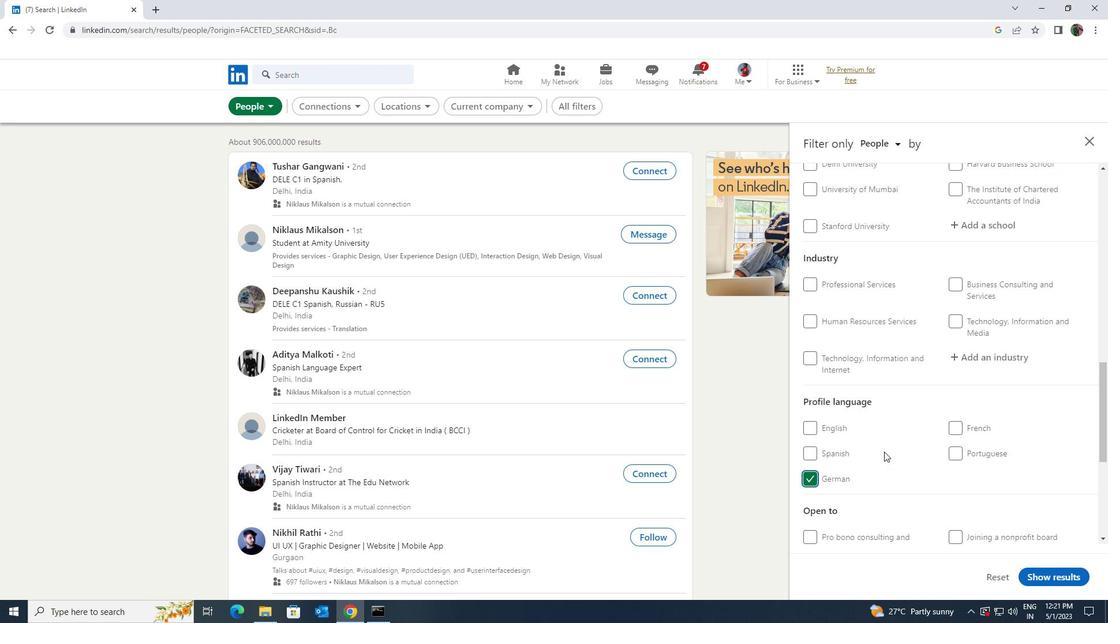 
Action: Mouse scrolled (884, 452) with delta (0, 0)
Screenshot: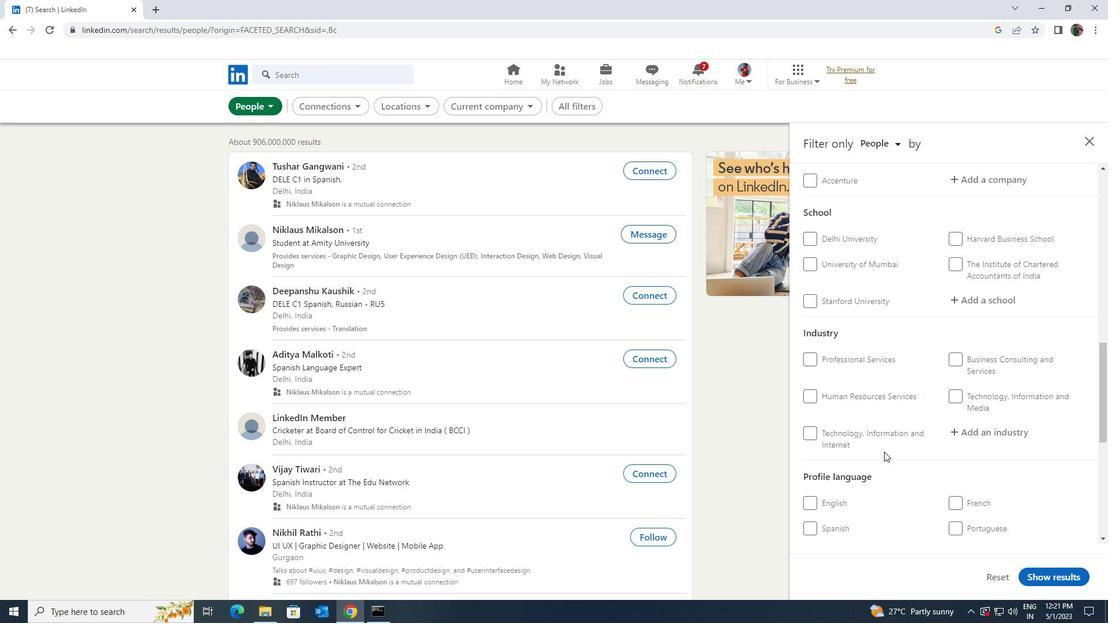 
Action: Mouse scrolled (884, 452) with delta (0, 0)
Screenshot: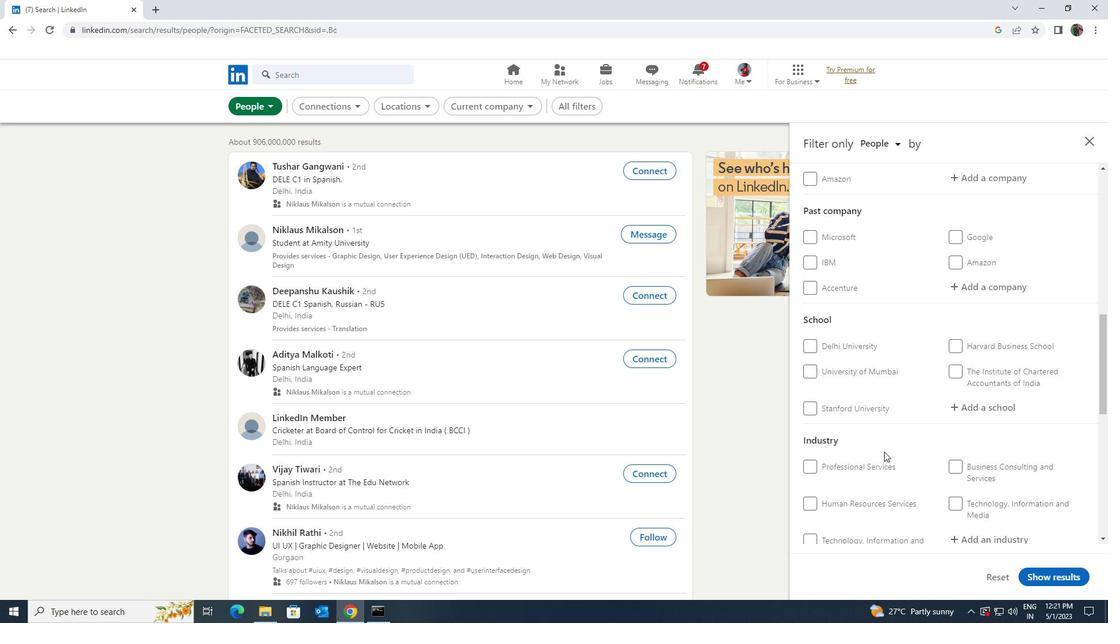 
Action: Mouse scrolled (884, 452) with delta (0, 0)
Screenshot: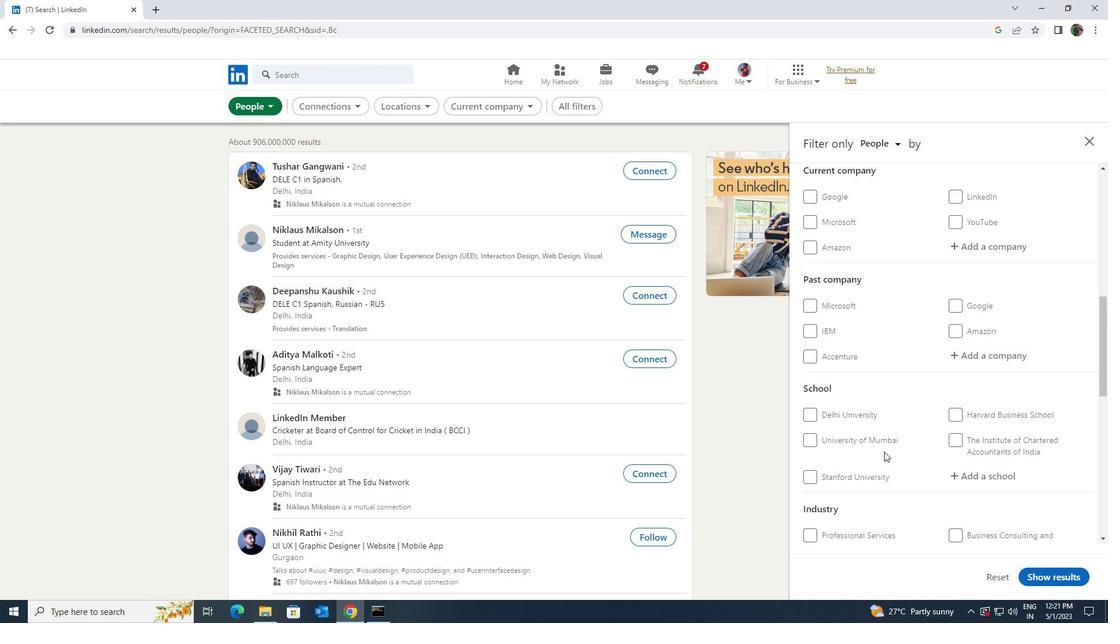 
Action: Mouse scrolled (884, 452) with delta (0, 0)
Screenshot: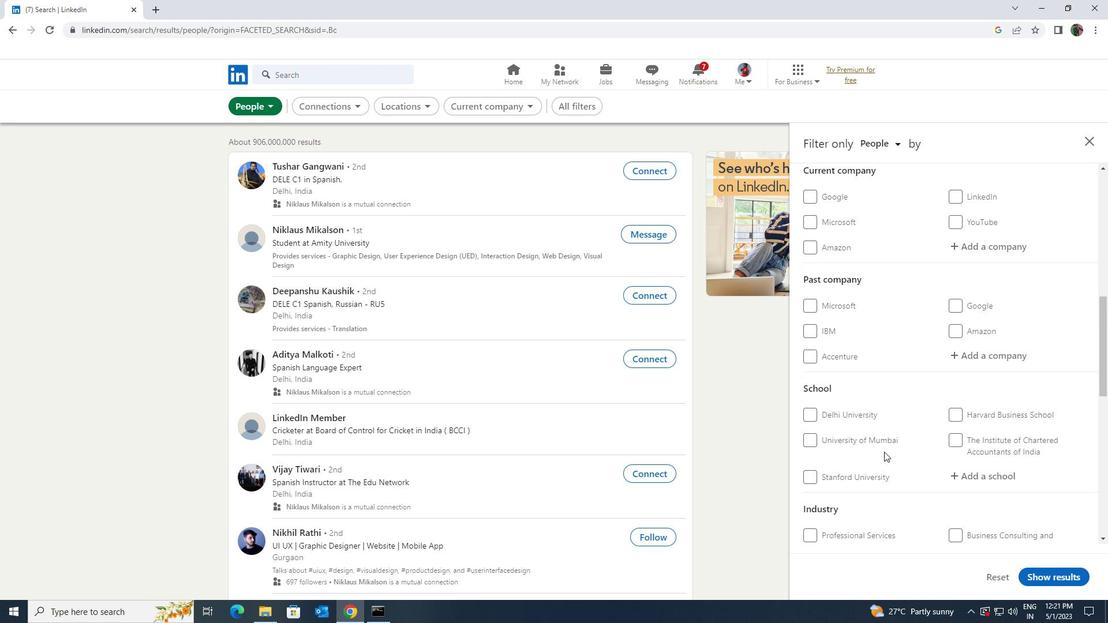 
Action: Mouse moved to (985, 372)
Screenshot: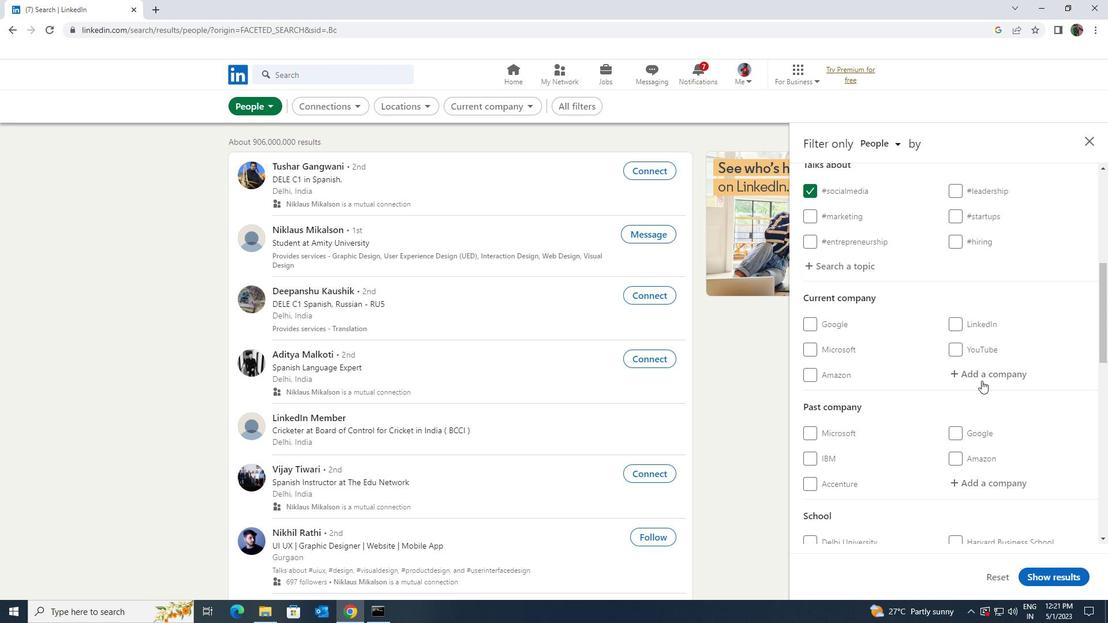 
Action: Mouse pressed left at (985, 372)
Screenshot: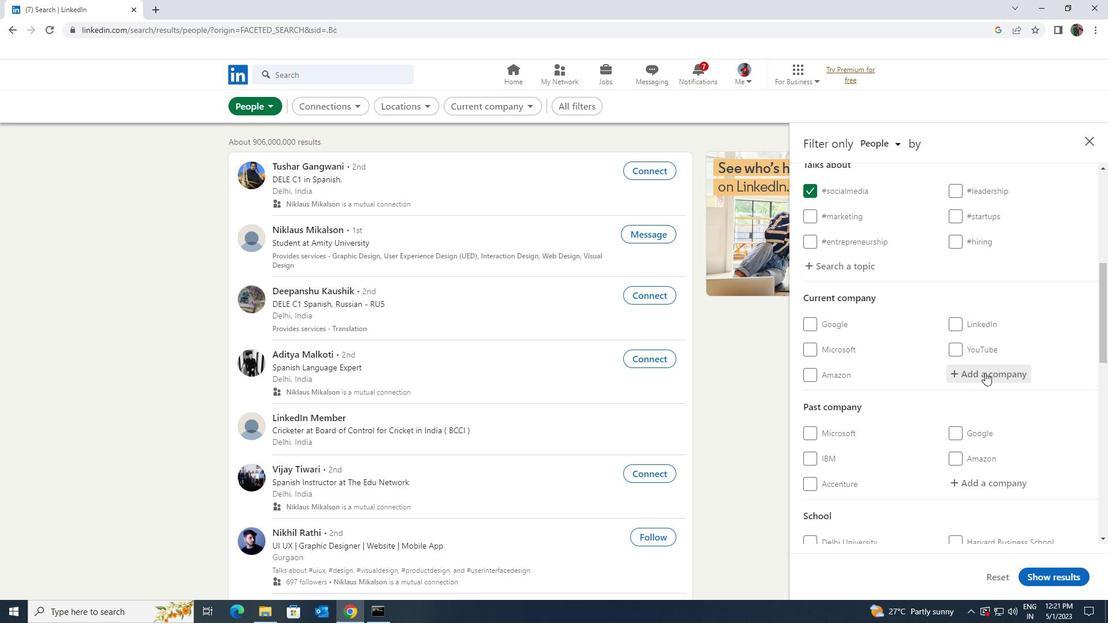 
Action: Key pressed <Key.shift><Key.shift><Key.shift><Key.shift><Key.shift>SBI<Key.space><Key.shift><Key.shift><Key.shift><Key.shift><Key.shift><Key.shift><Key.shift><Key.shift><Key.shift><Key.shift><Key.shift>I<Key.shift>MUTUA
Screenshot: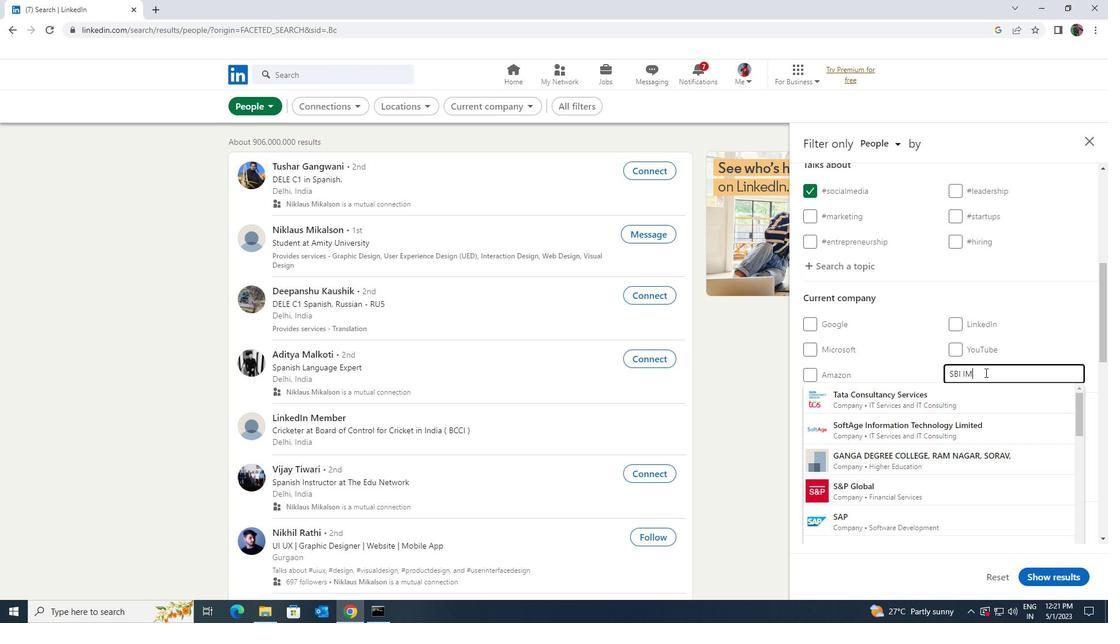 
Action: Mouse moved to (980, 383)
Screenshot: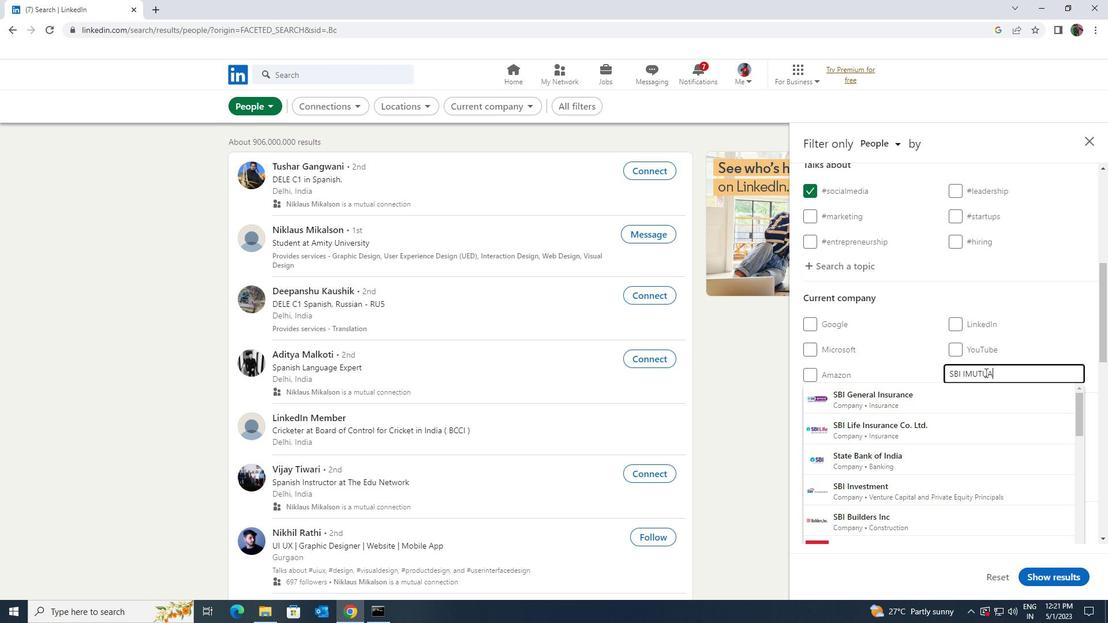 
Action: Key pressed <Key.backspace><Key.backspace>
Screenshot: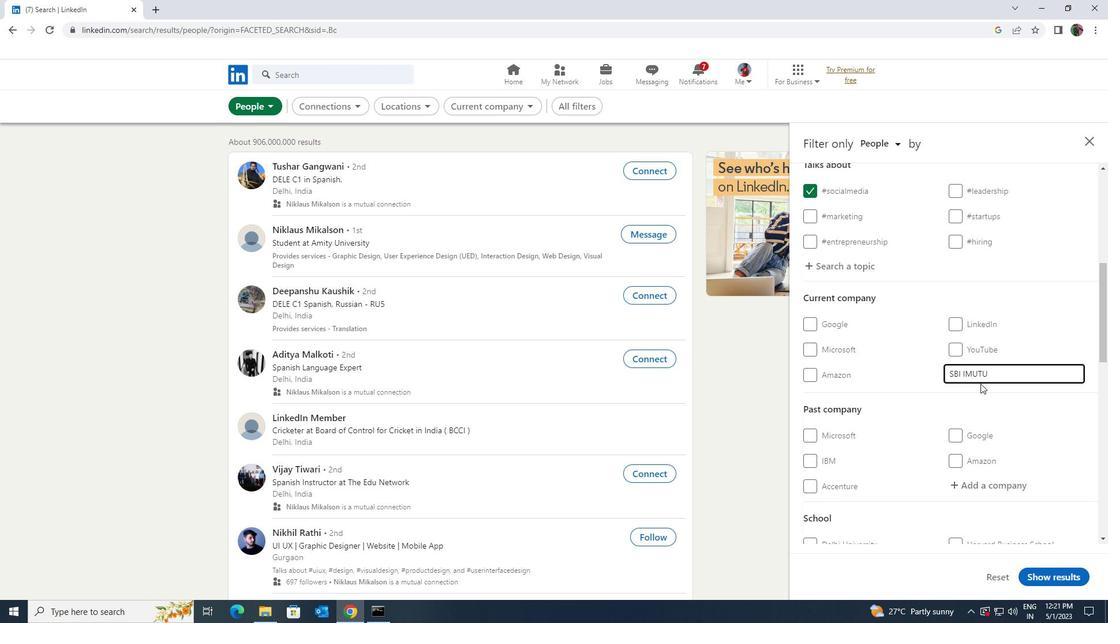 
Action: Mouse moved to (981, 375)
Screenshot: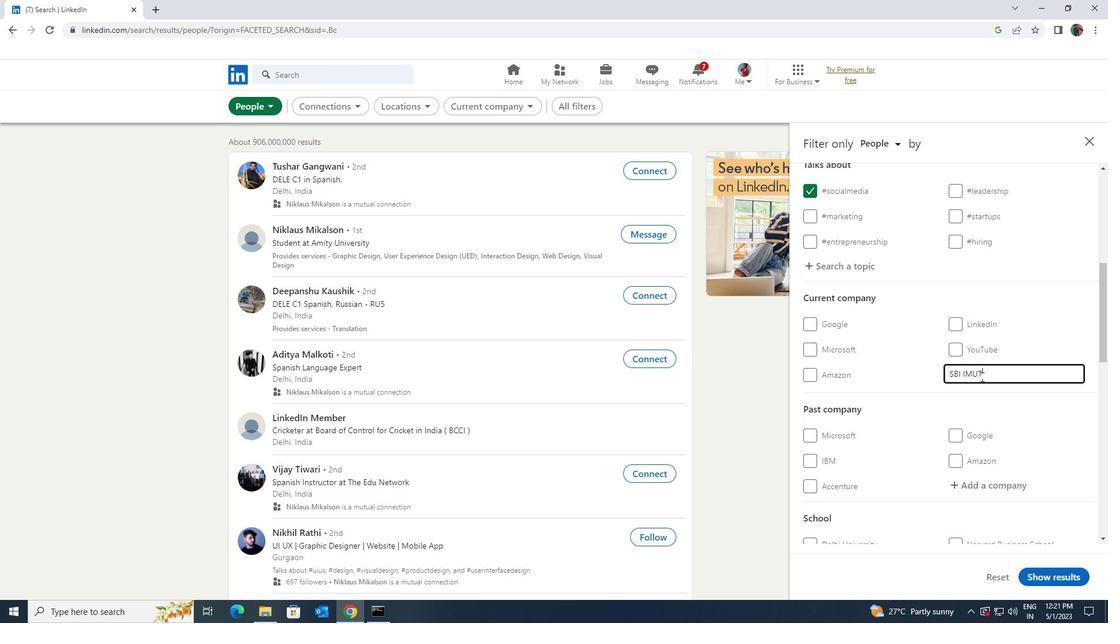 
Action: Key pressed <Key.backspace><Key.backspace><Key.backspace><Key.backspace><Key.backspace><Key.space><Key.shift>MUT
Screenshot: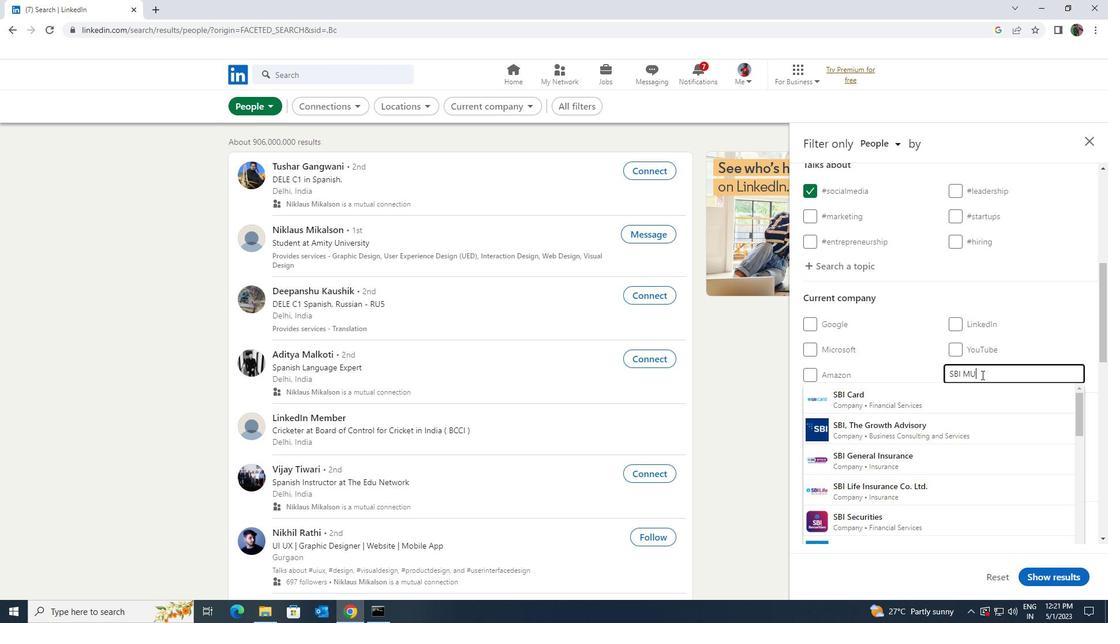 
Action: Mouse moved to (976, 391)
Screenshot: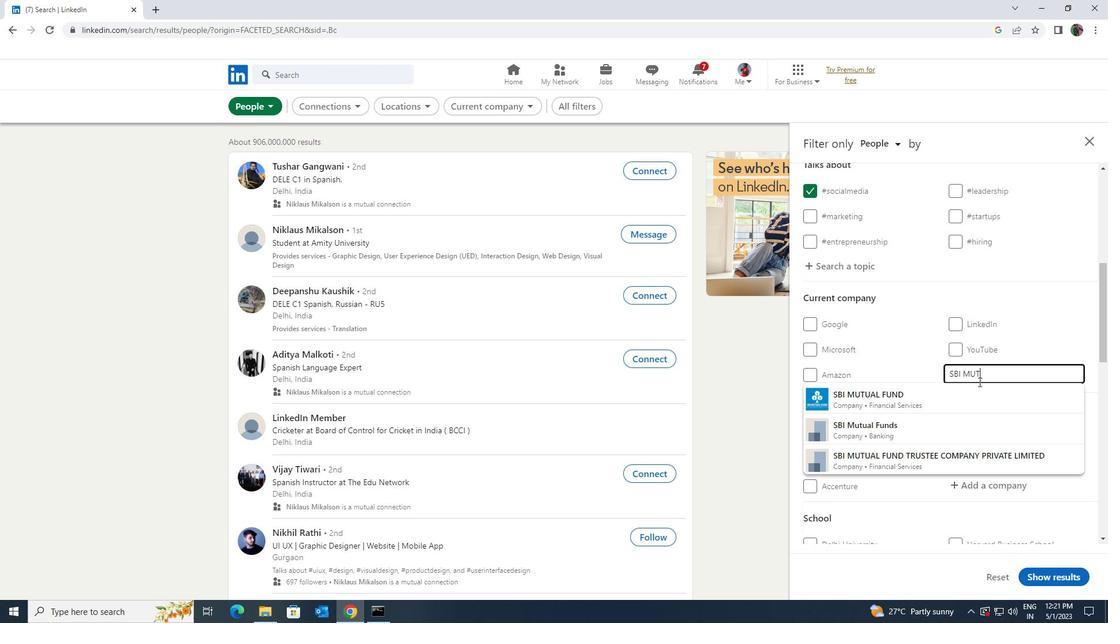 
Action: Mouse pressed left at (976, 391)
Screenshot: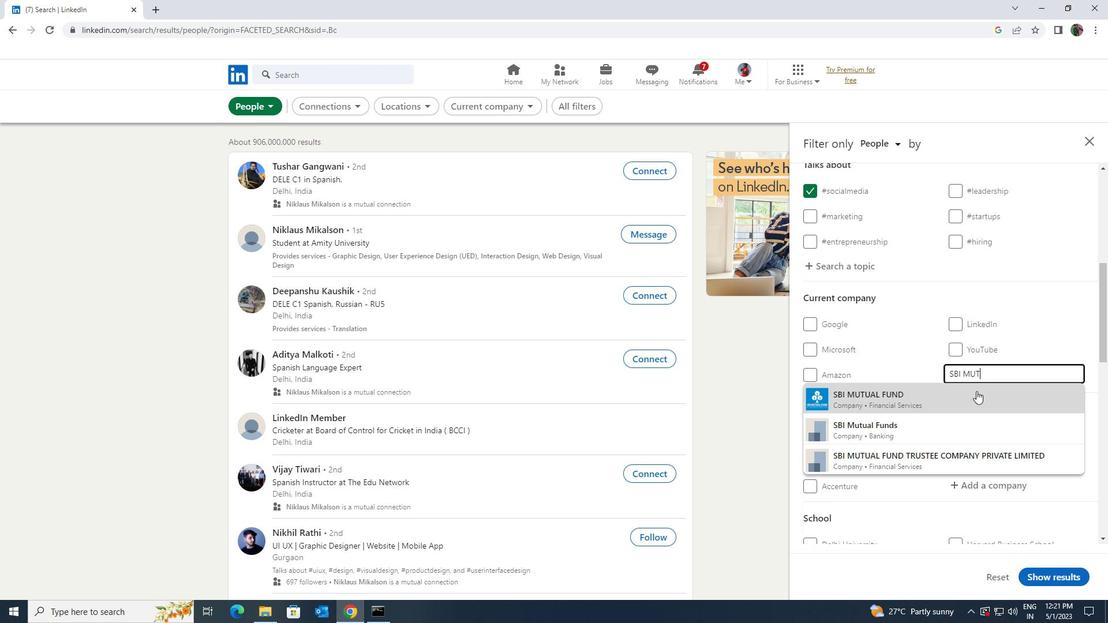 
Action: Mouse scrolled (976, 391) with delta (0, 0)
Screenshot: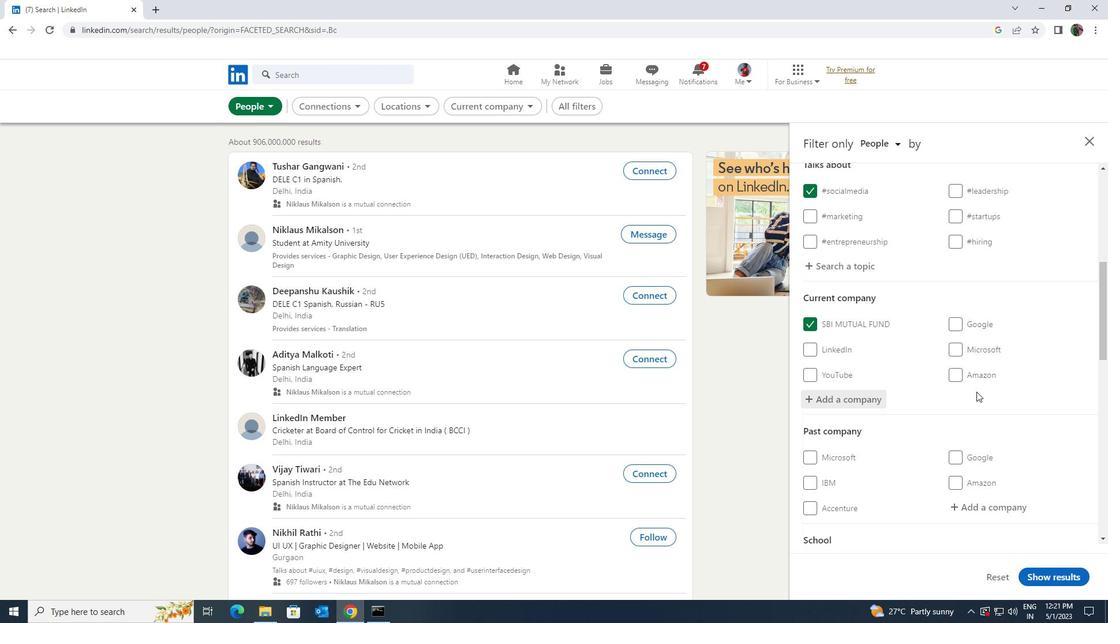 
Action: Mouse scrolled (976, 391) with delta (0, 0)
Screenshot: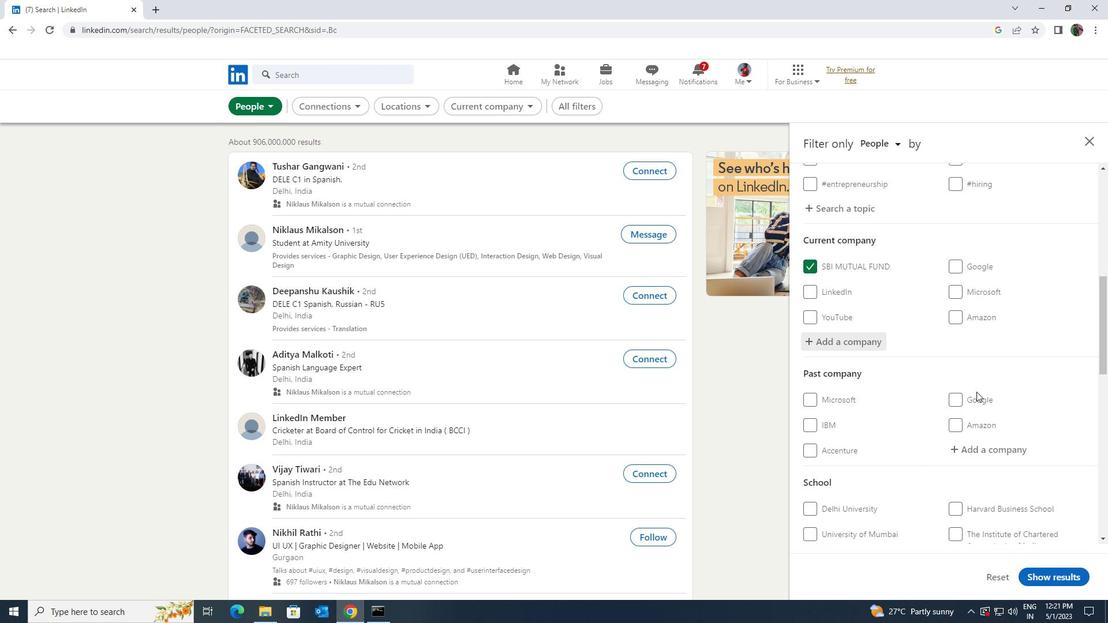 
Action: Mouse scrolled (976, 391) with delta (0, 0)
Screenshot: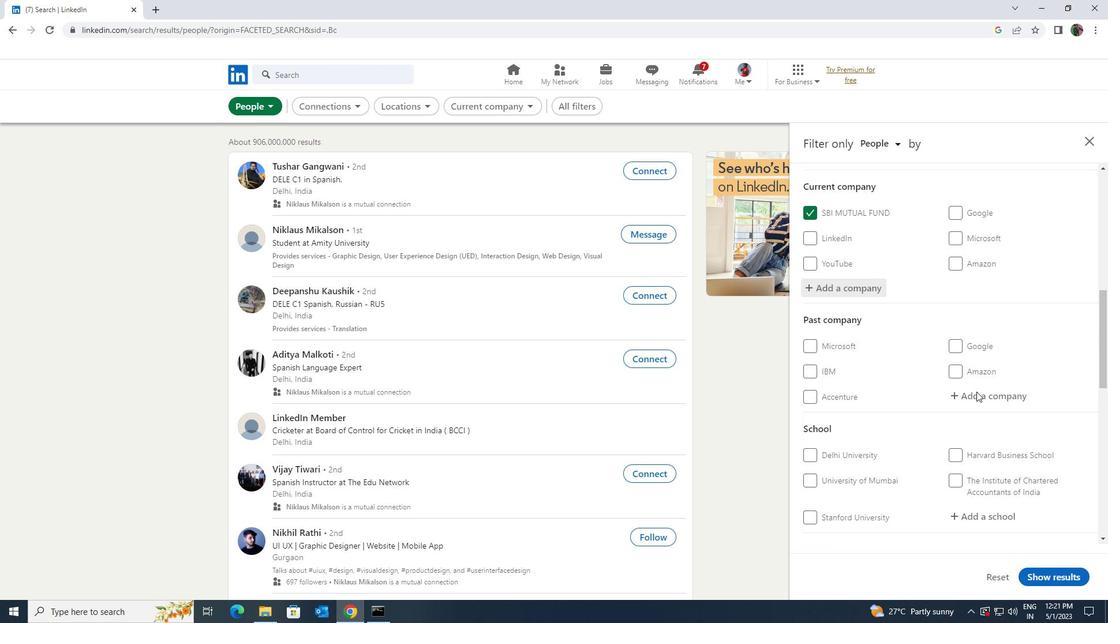 
Action: Mouse scrolled (976, 391) with delta (0, 0)
Screenshot: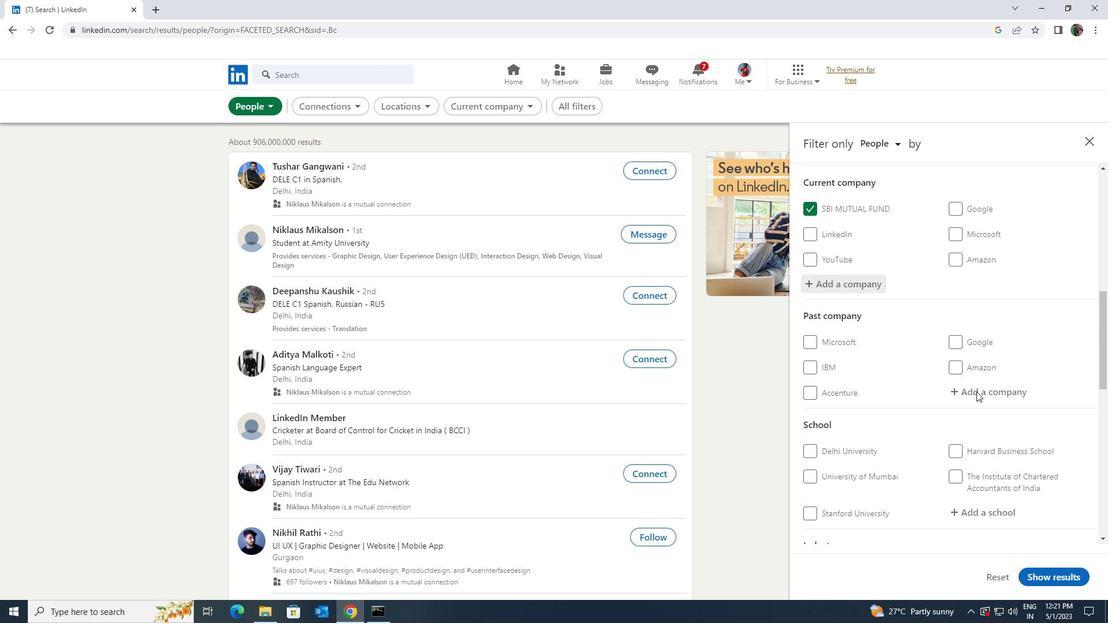 
Action: Mouse moved to (975, 400)
Screenshot: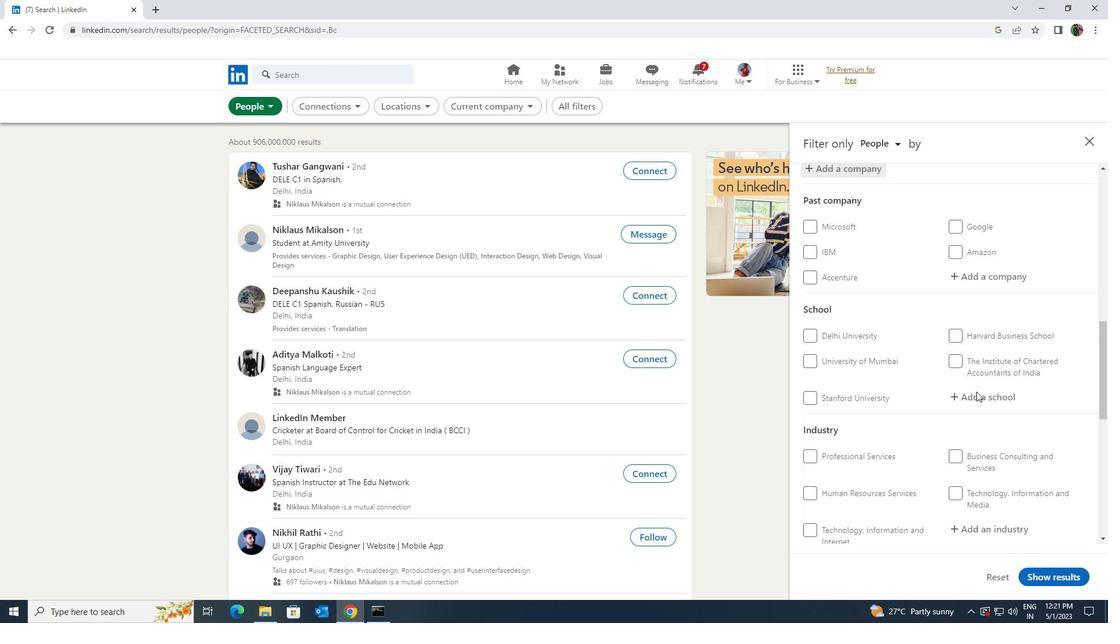 
Action: Mouse pressed left at (975, 400)
Screenshot: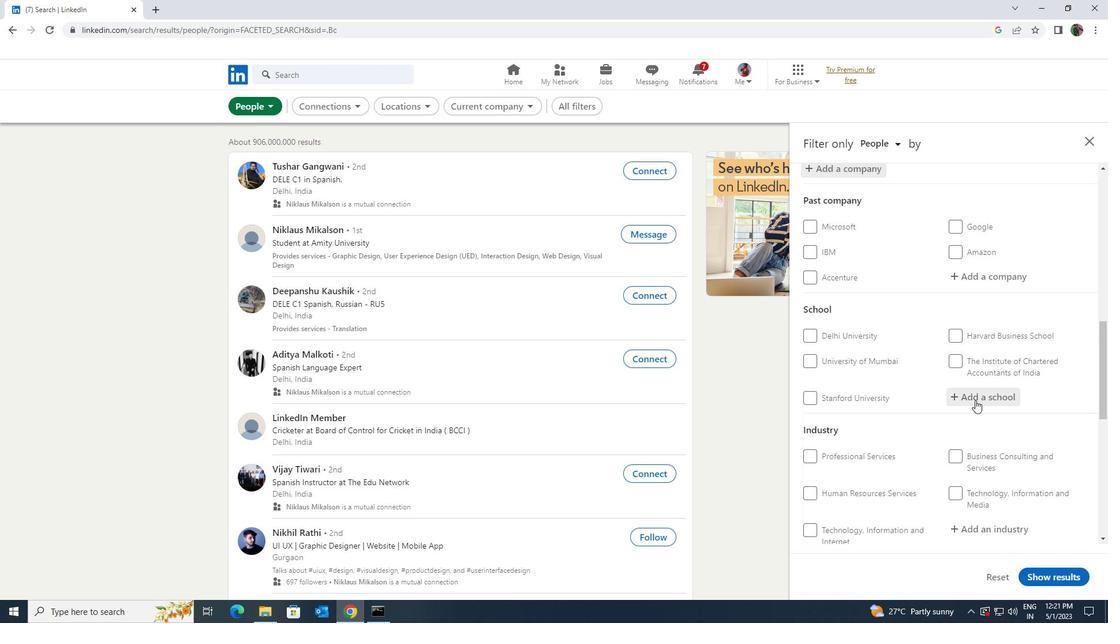 
Action: Key pressed <Key.shift><Key.shift><Key.shift><Key.shift><Key.shift><Key.shift><Key.shift><Key.shift><Key.shift>JSPM
Screenshot: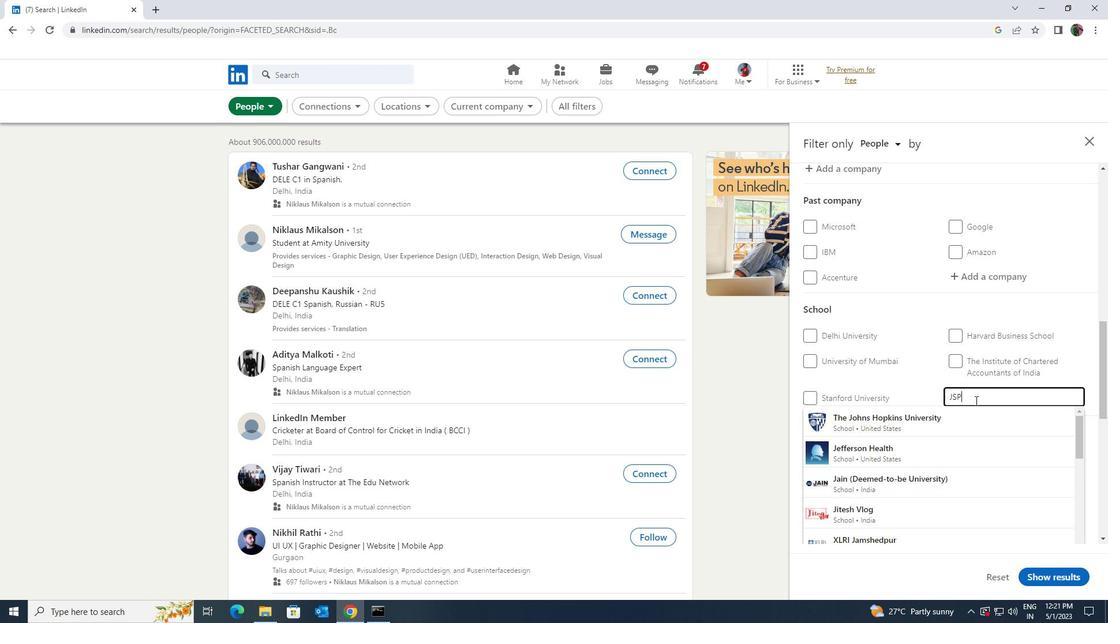 
Action: Mouse moved to (968, 419)
Screenshot: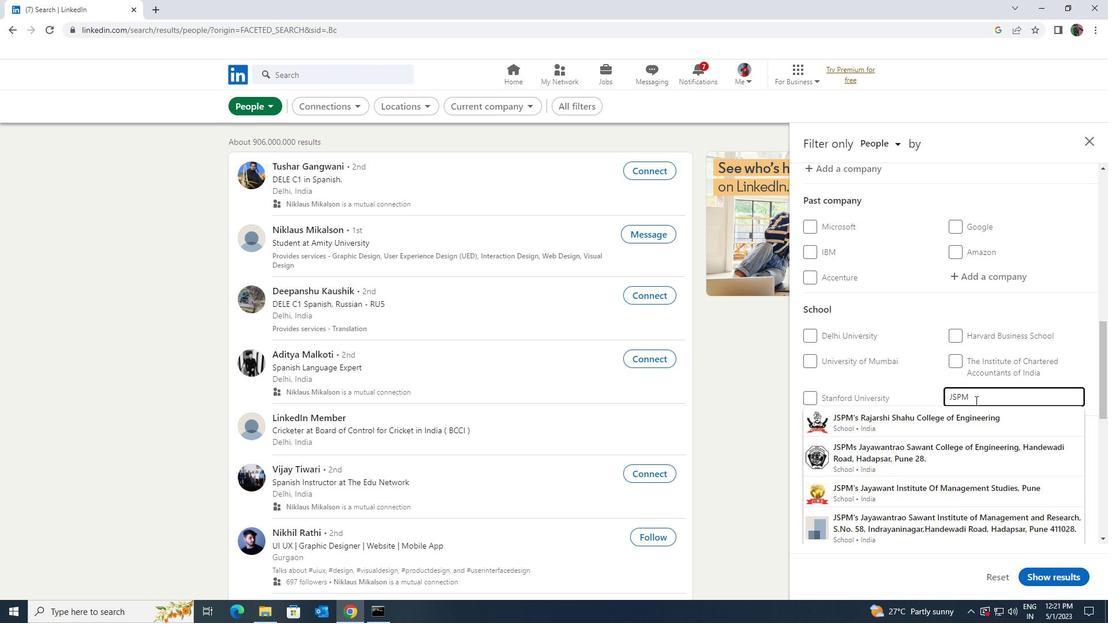 
Action: Mouse pressed left at (968, 419)
Screenshot: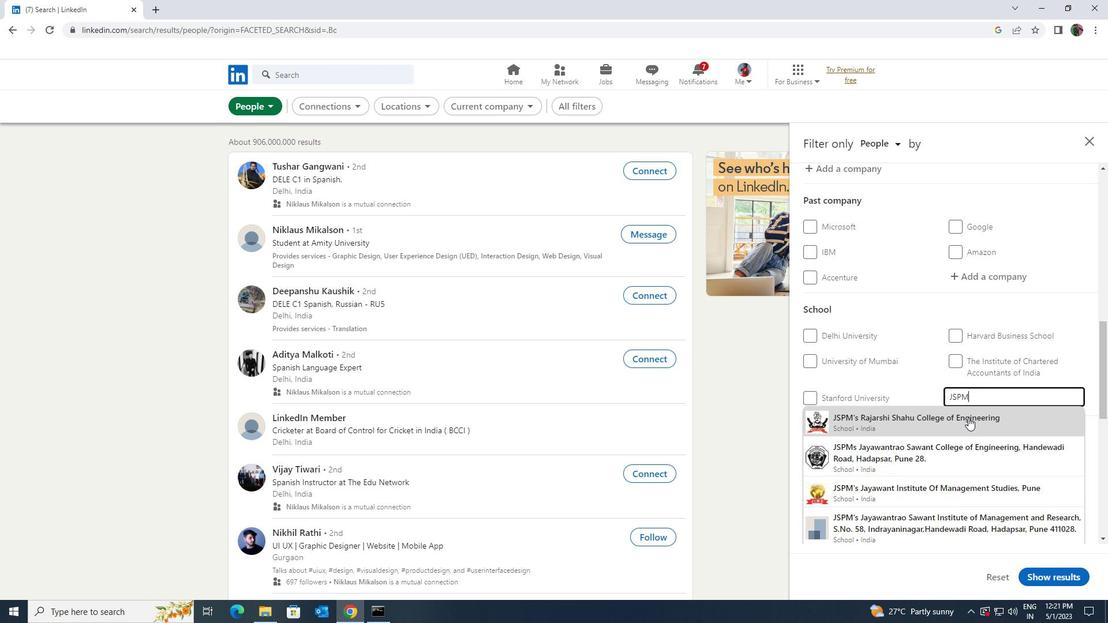 
Action: Mouse scrolled (968, 419) with delta (0, 0)
Screenshot: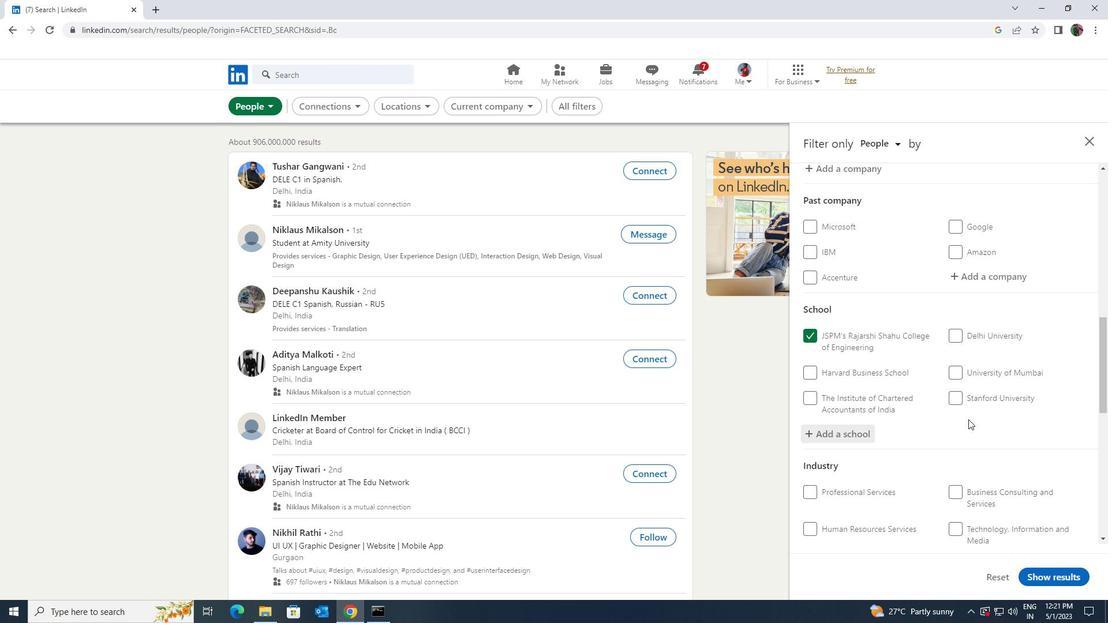
Action: Mouse scrolled (968, 419) with delta (0, 0)
Screenshot: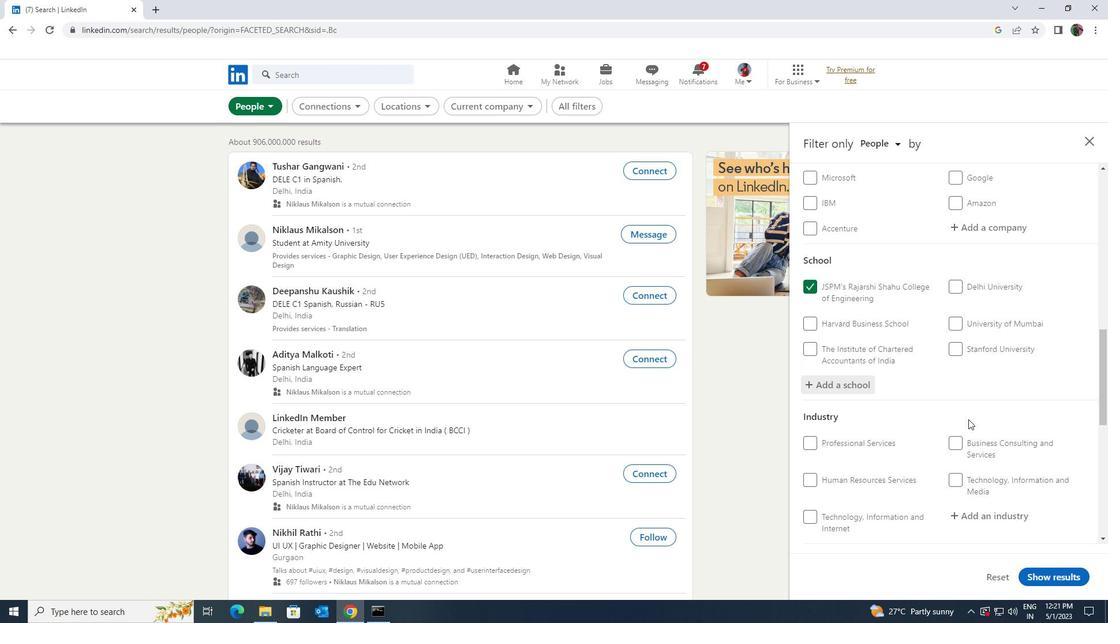 
Action: Mouse scrolled (968, 419) with delta (0, 0)
Screenshot: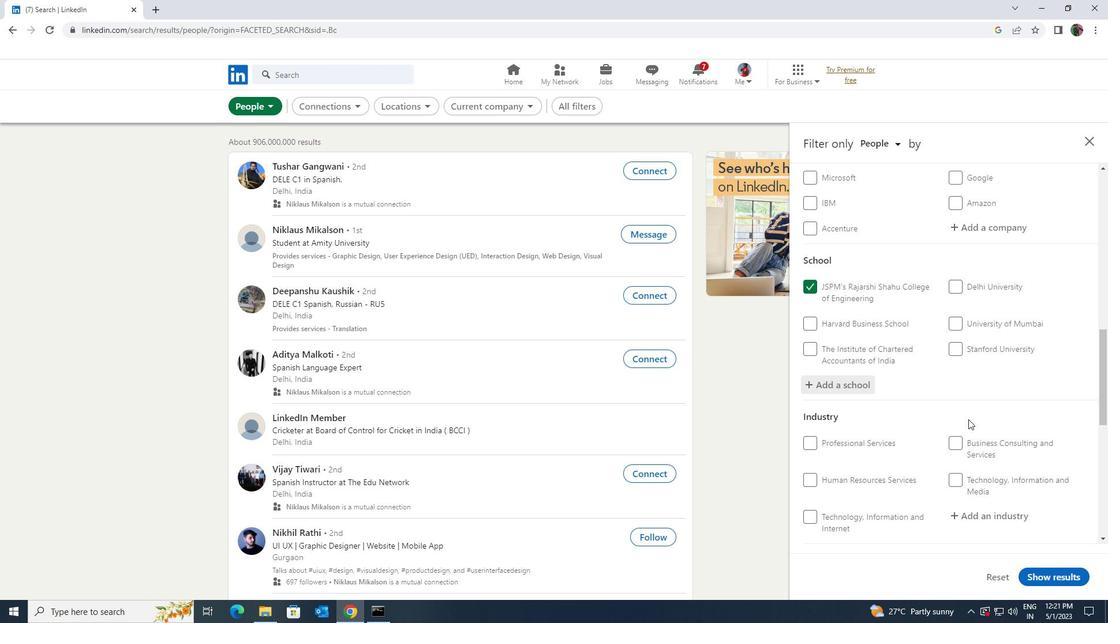 
Action: Mouse moved to (986, 395)
Screenshot: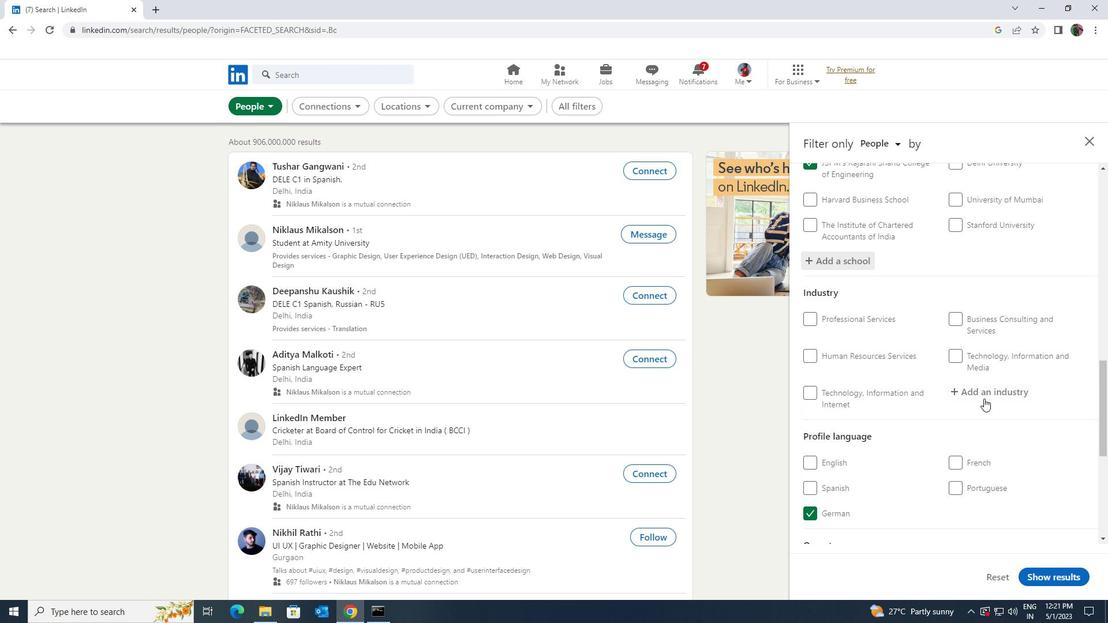 
Action: Mouse pressed left at (986, 395)
Screenshot: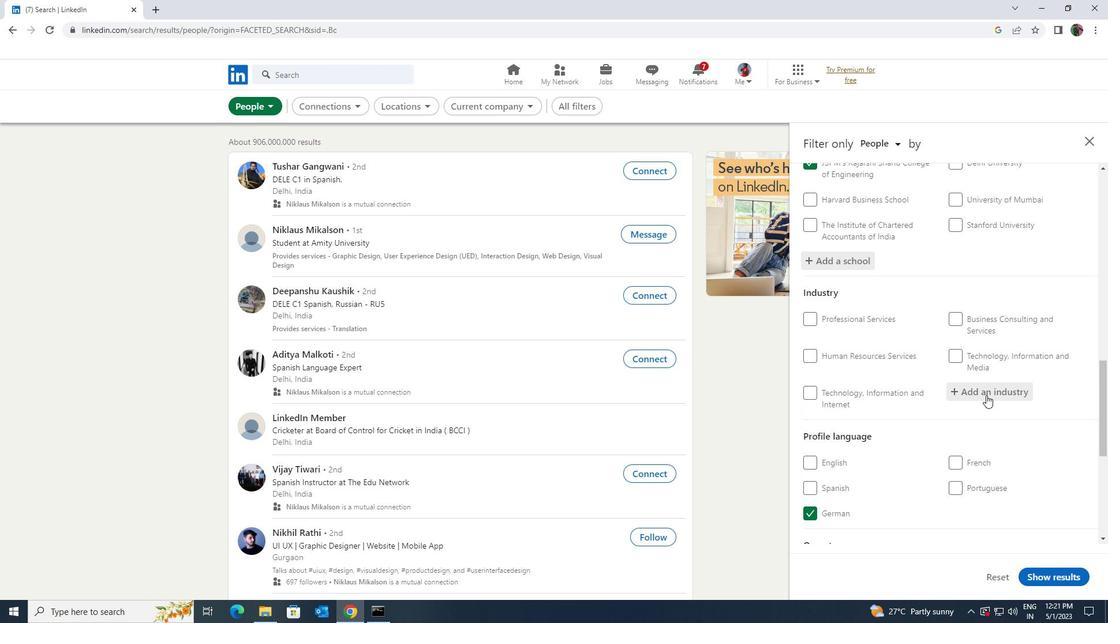 
Action: Key pressed <Key.shift><Key.shift><Key.shift><Key.shift><Key.shift>WHOLESALE<Key.space>ALC
Screenshot: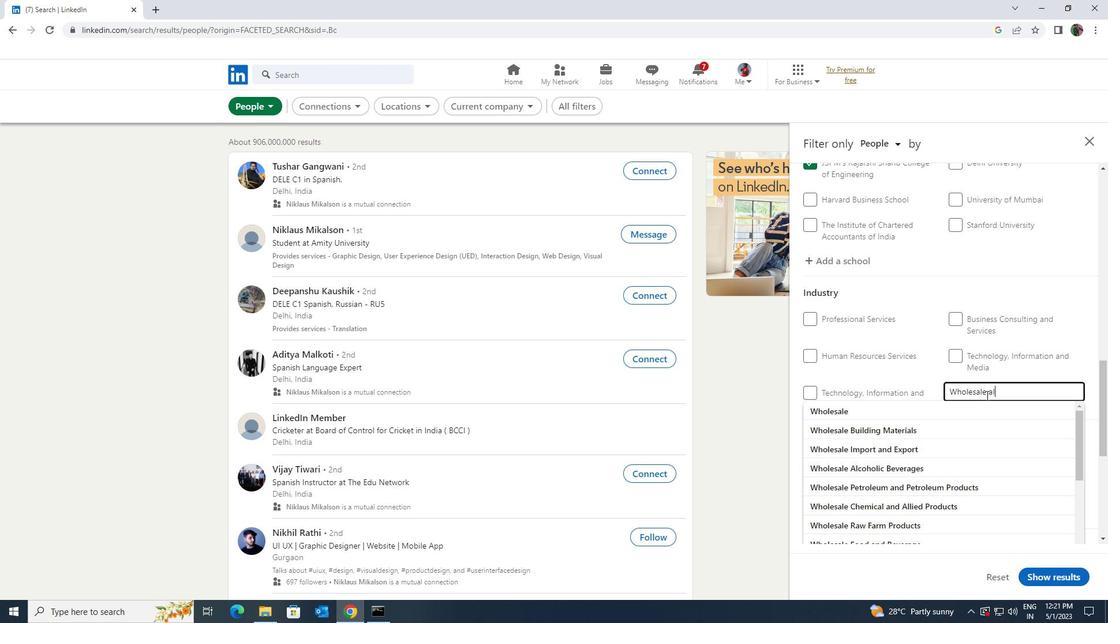 
Action: Mouse moved to (970, 409)
Screenshot: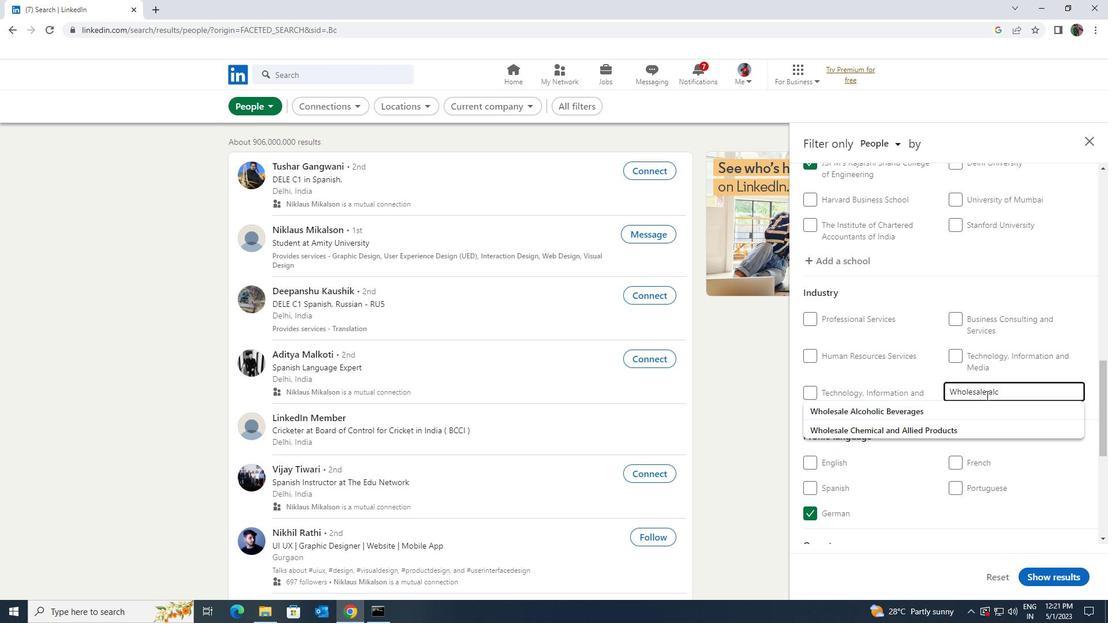 
Action: Mouse pressed left at (970, 409)
Screenshot: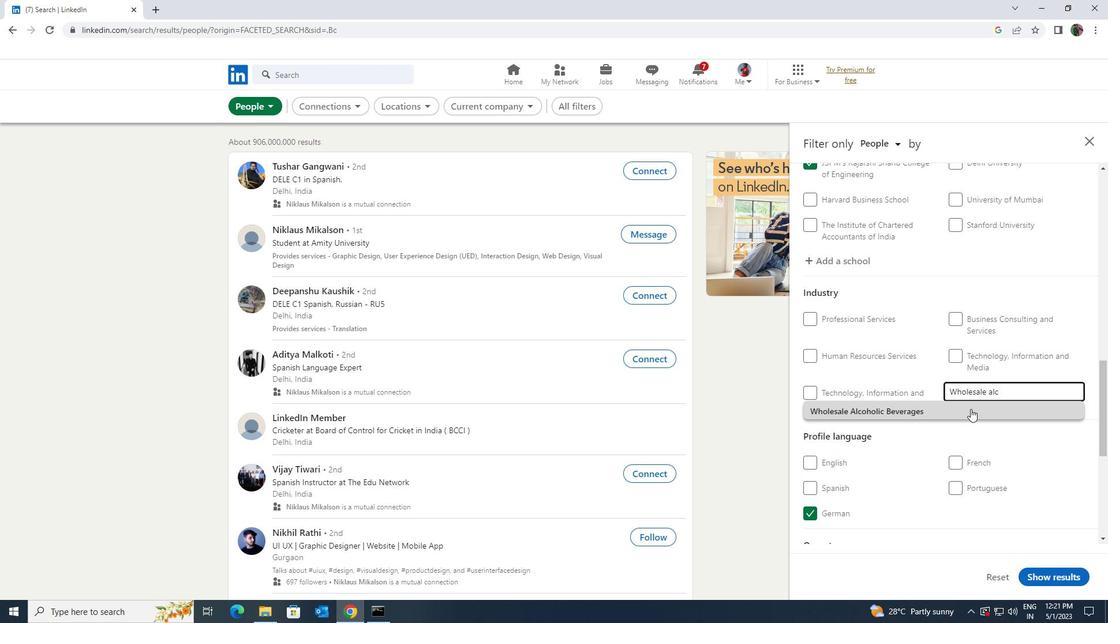 
Action: Mouse moved to (967, 414)
Screenshot: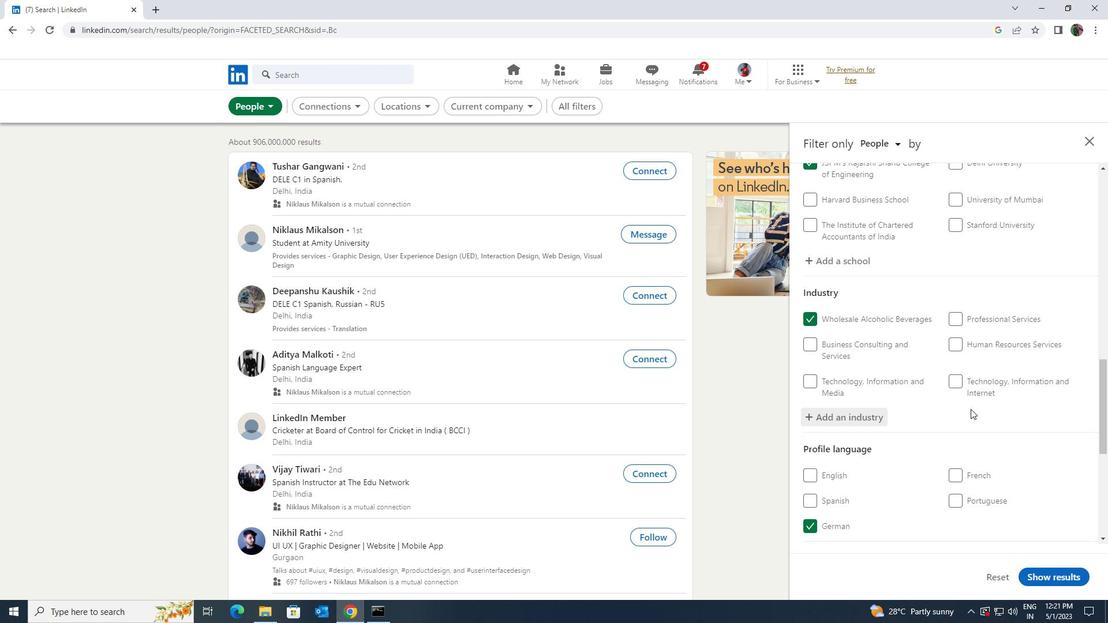 
Action: Mouse scrolled (967, 413) with delta (0, 0)
Screenshot: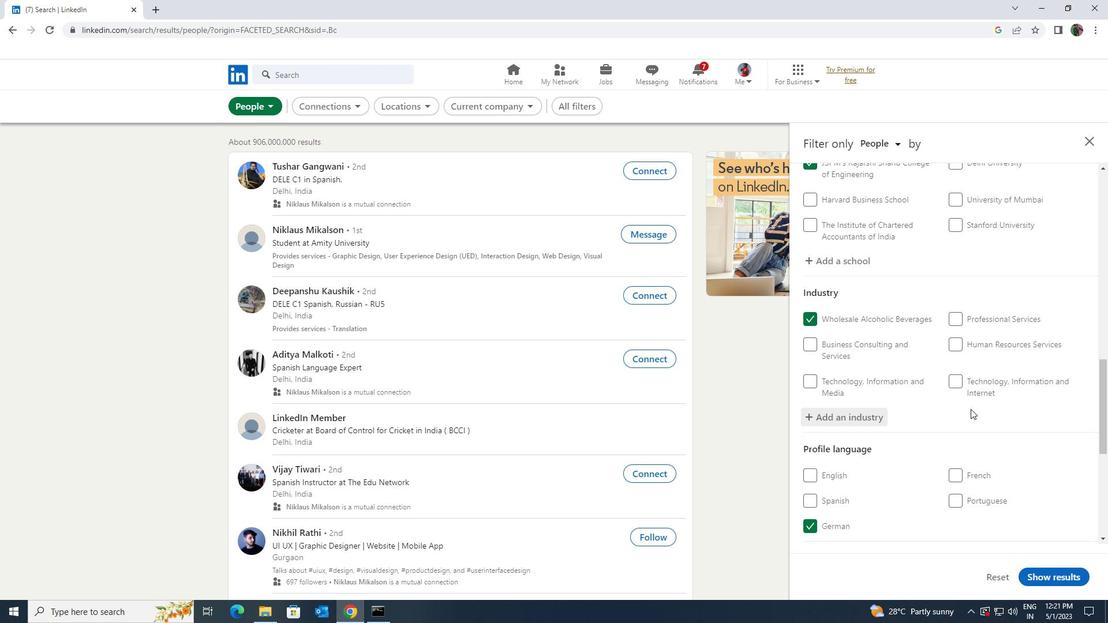 
Action: Mouse scrolled (967, 413) with delta (0, 0)
Screenshot: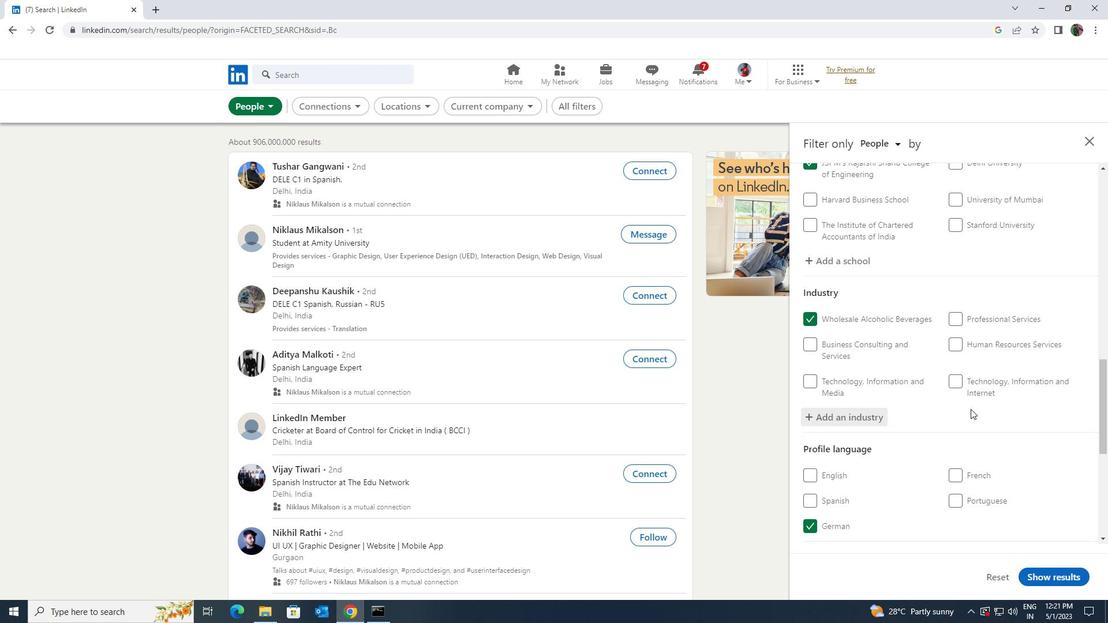 
Action: Mouse moved to (967, 415)
Screenshot: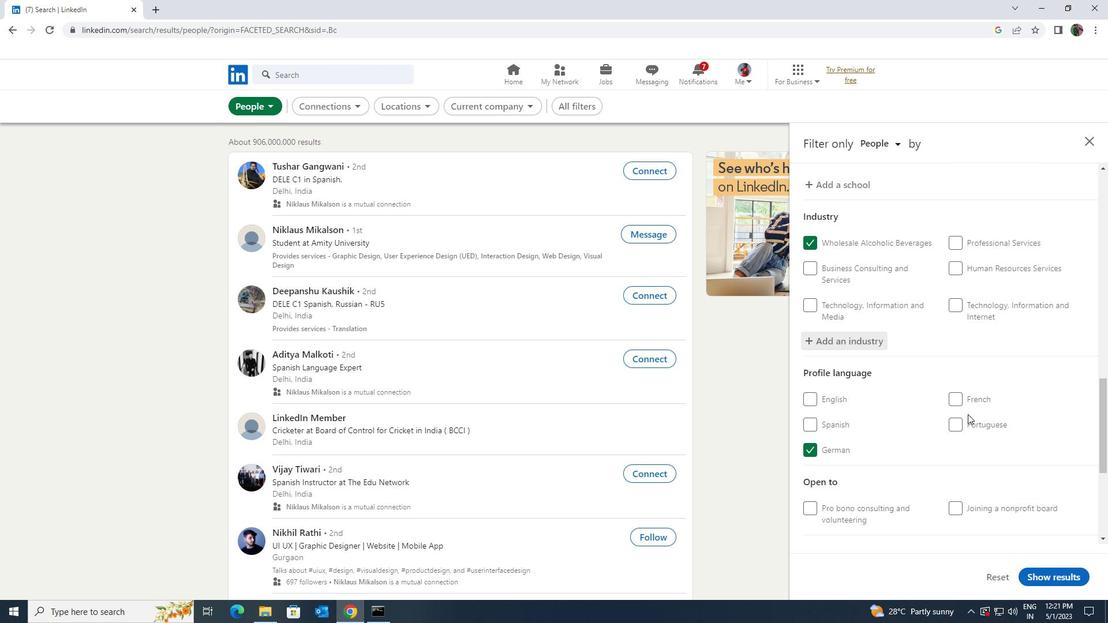 
Action: Mouse scrolled (967, 414) with delta (0, 0)
Screenshot: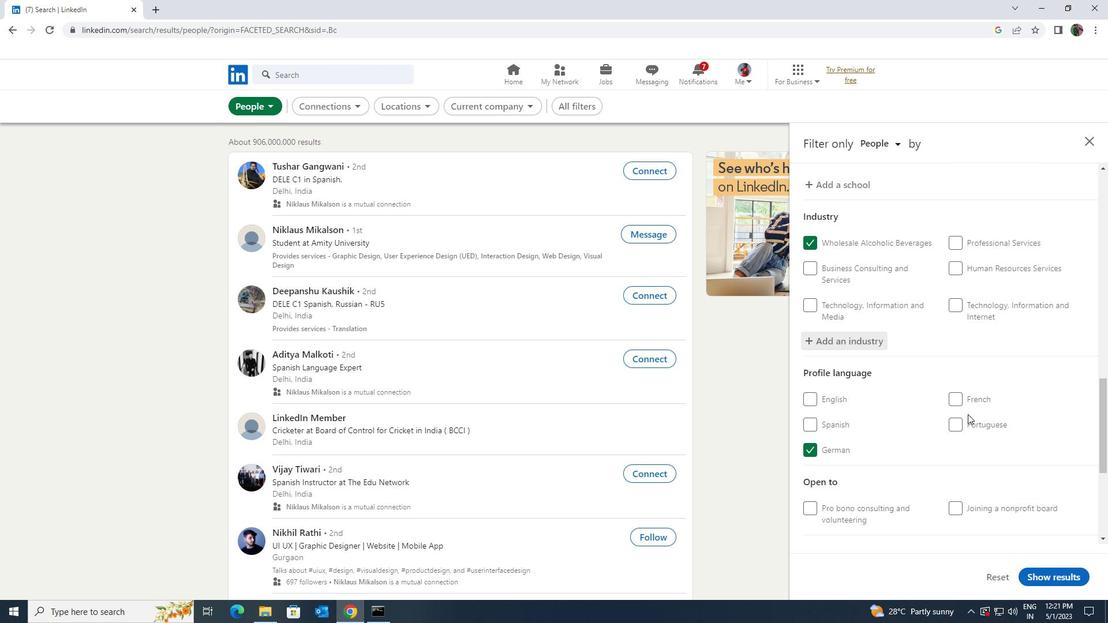 
Action: Mouse scrolled (967, 414) with delta (0, 0)
Screenshot: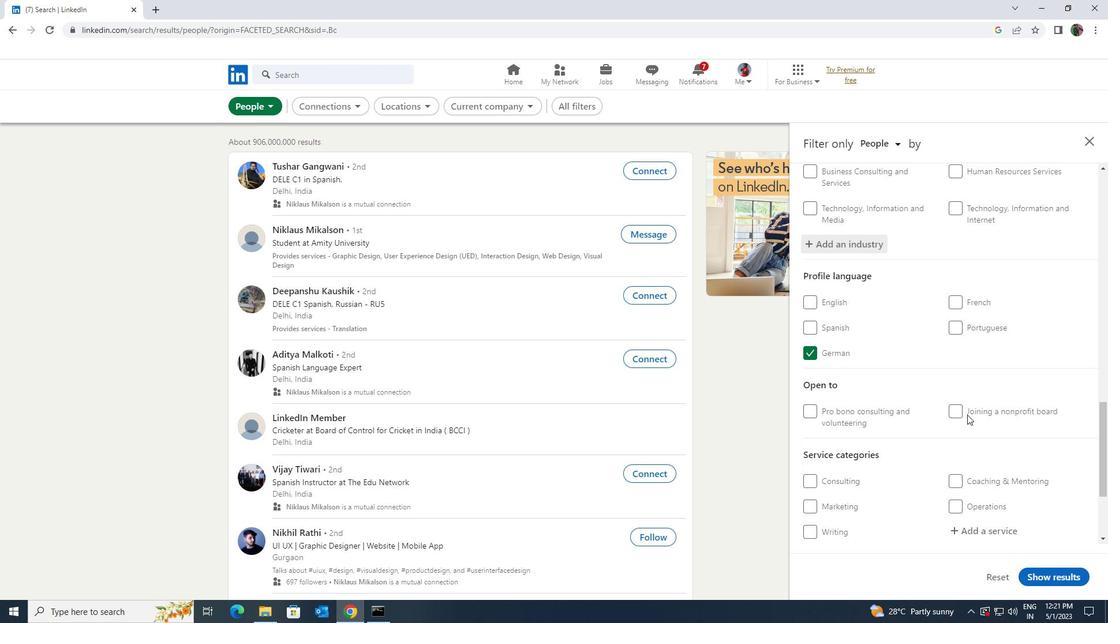 
Action: Mouse scrolled (967, 414) with delta (0, 0)
Screenshot: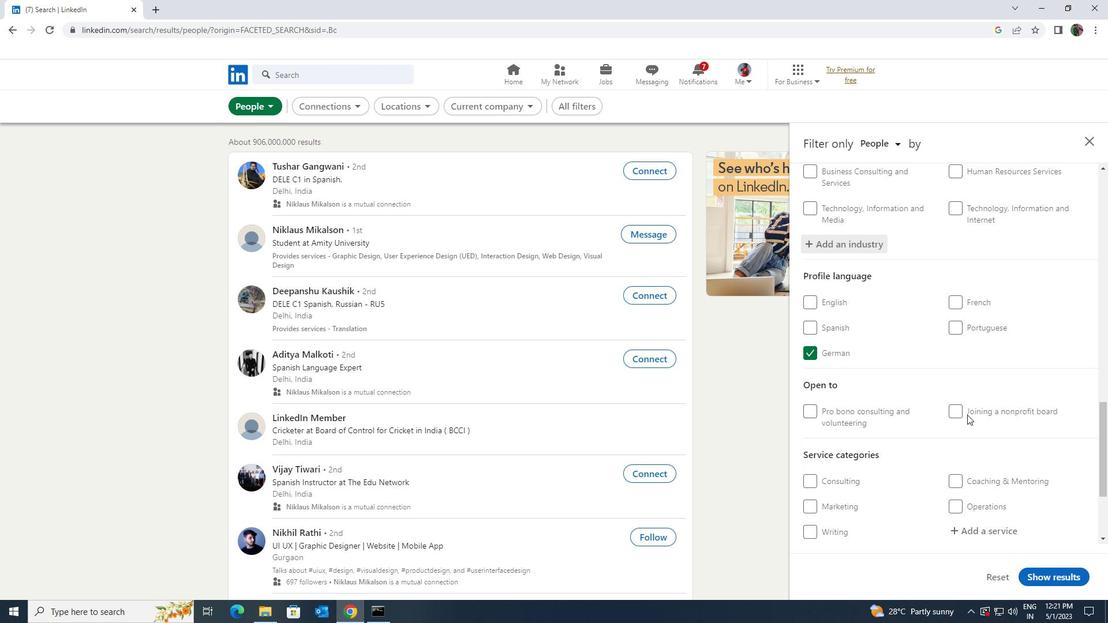
Action: Mouse moved to (972, 412)
Screenshot: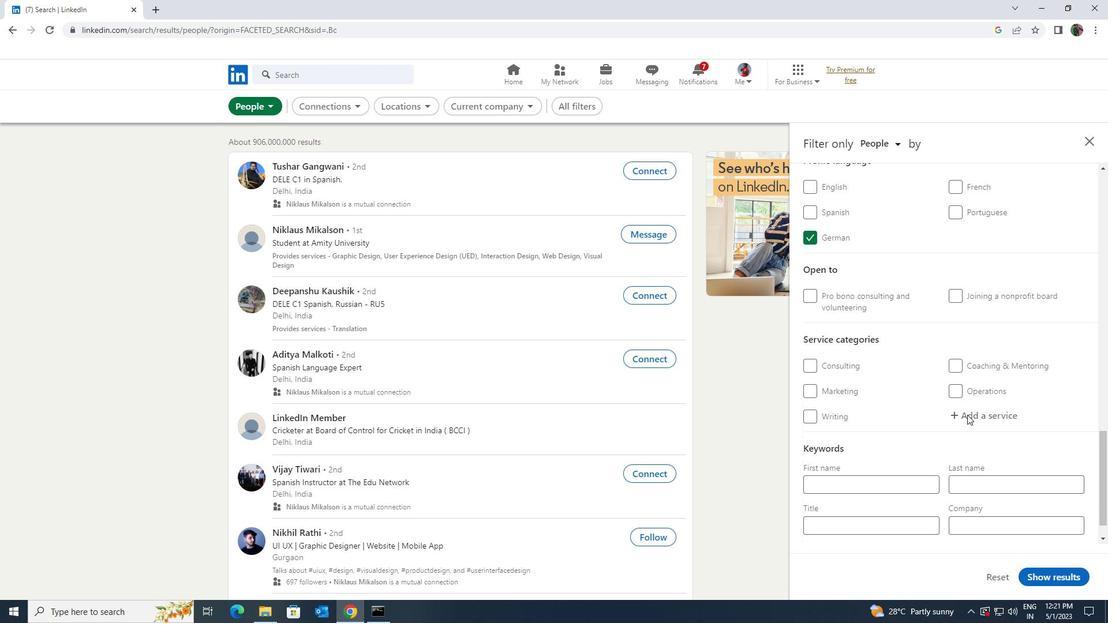 
Action: Mouse pressed left at (972, 412)
Screenshot: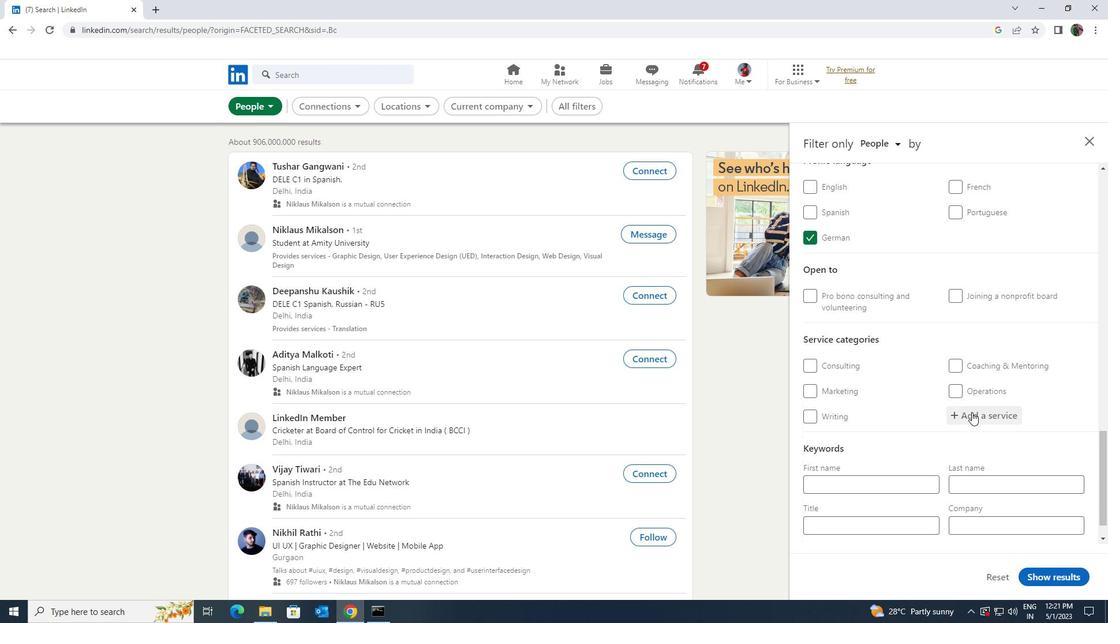 
Action: Key pressed <Key.shift>VISU
Screenshot: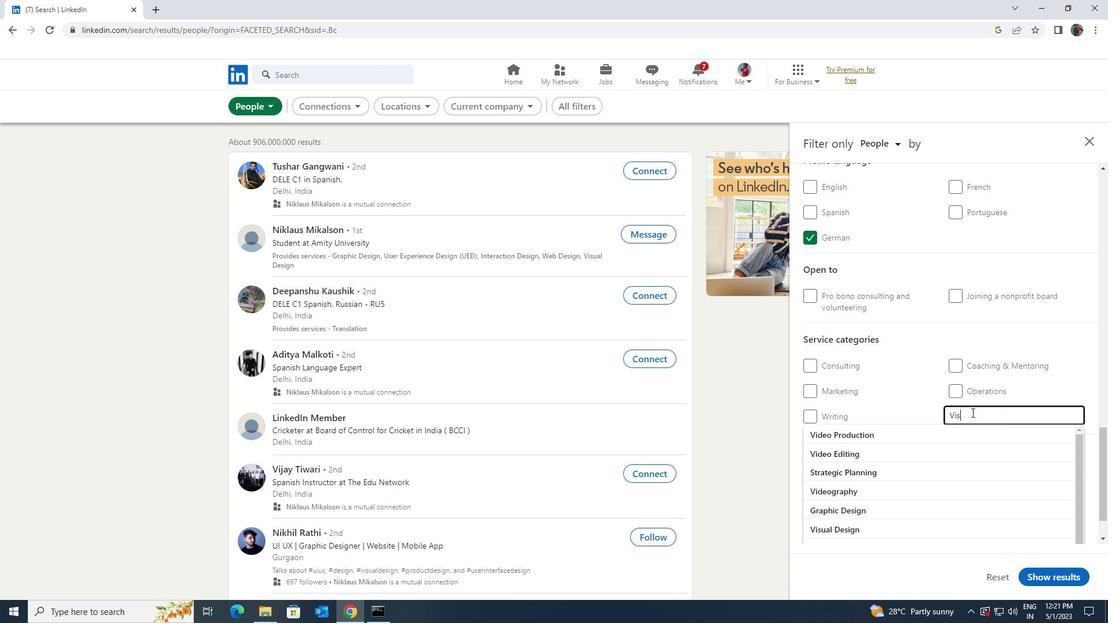 
Action: Mouse moved to (963, 424)
Screenshot: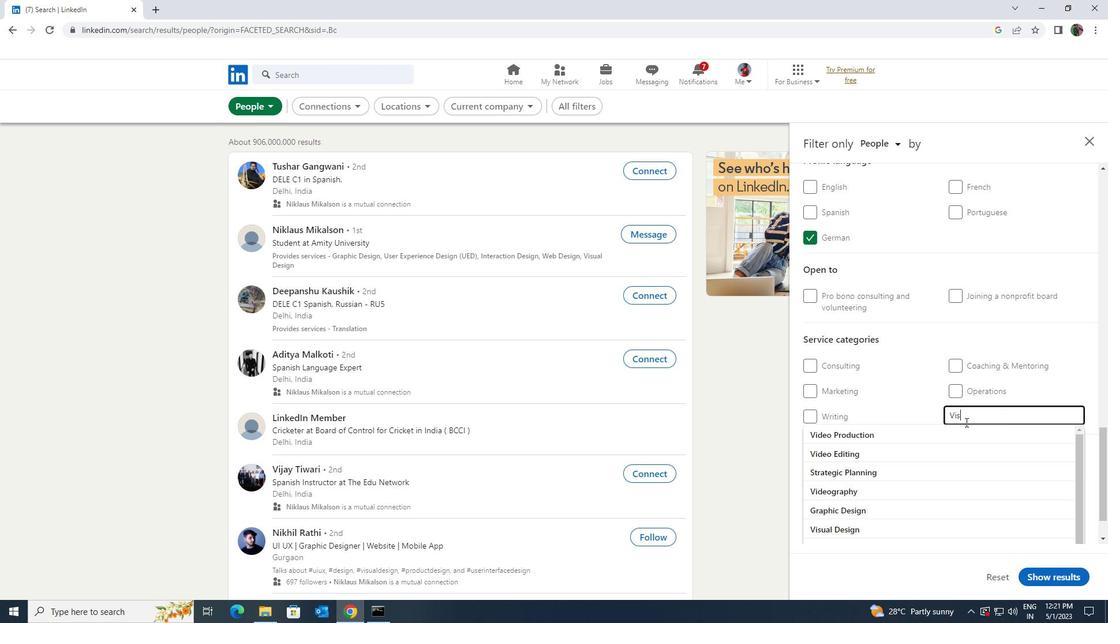 
Action: Mouse pressed left at (963, 424)
Screenshot: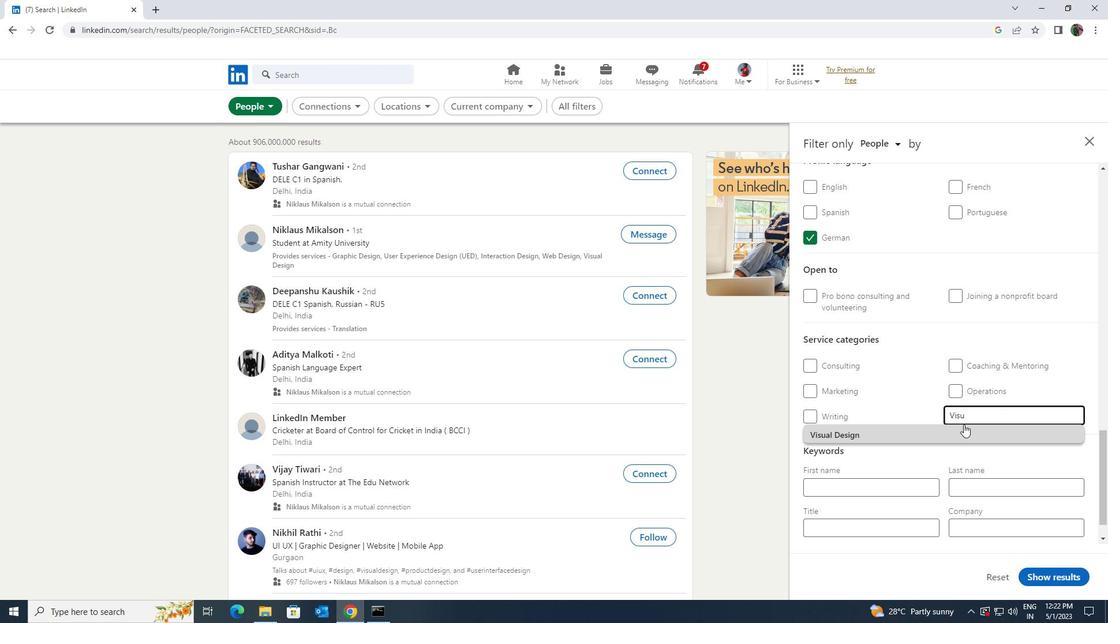 
Action: Mouse scrolled (963, 424) with delta (0, 0)
Screenshot: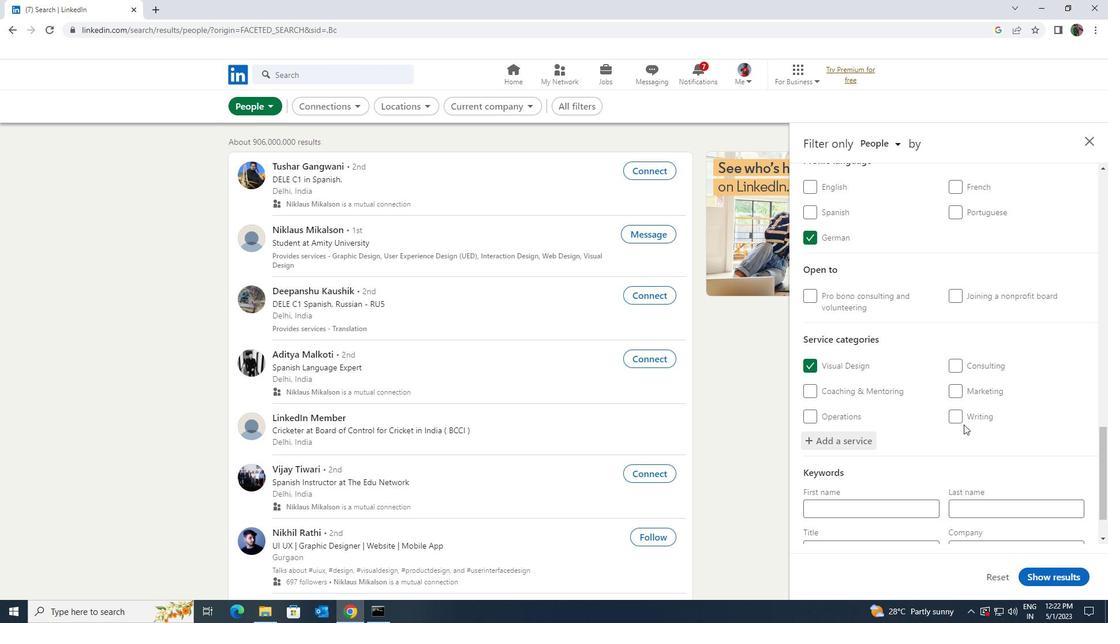 
Action: Mouse scrolled (963, 424) with delta (0, 0)
Screenshot: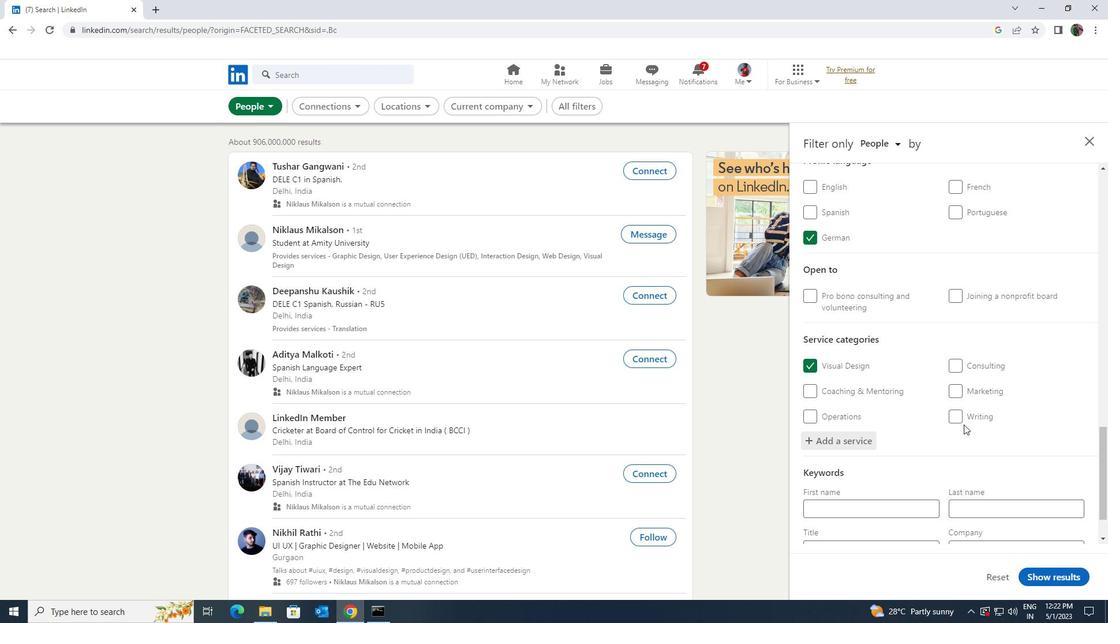 
Action: Mouse scrolled (963, 424) with delta (0, 0)
Screenshot: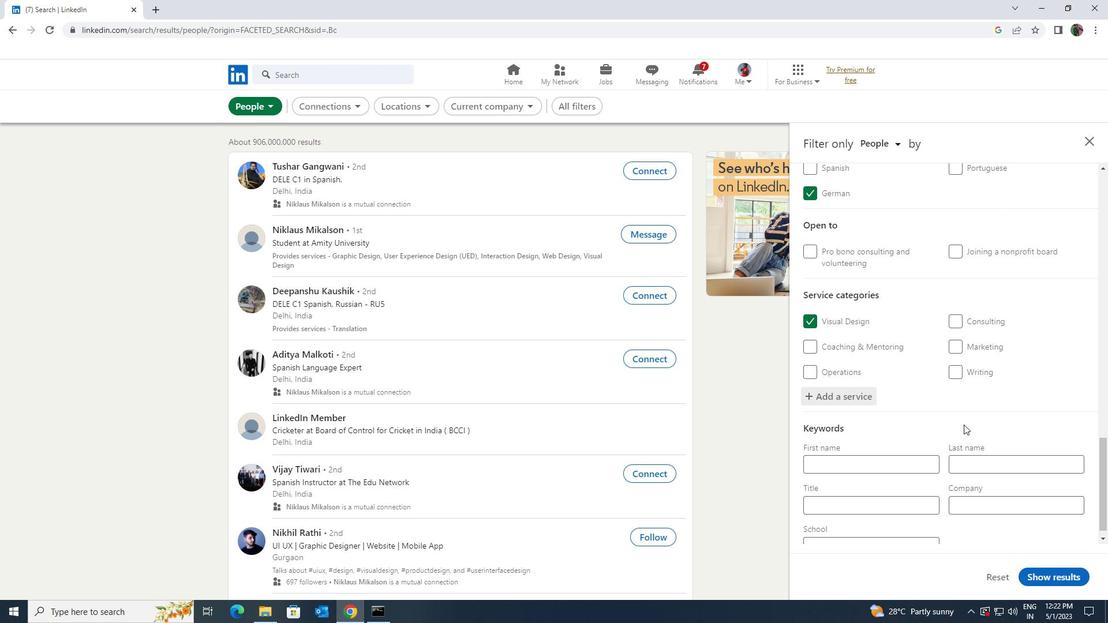 
Action: Mouse moved to (925, 490)
Screenshot: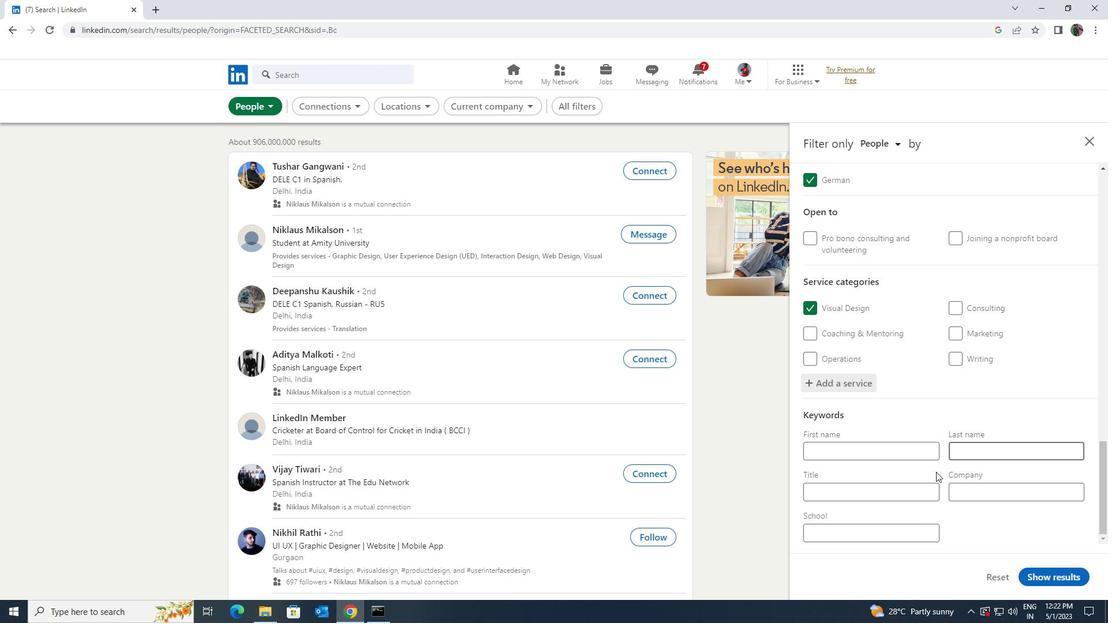 
Action: Mouse pressed left at (925, 490)
Screenshot: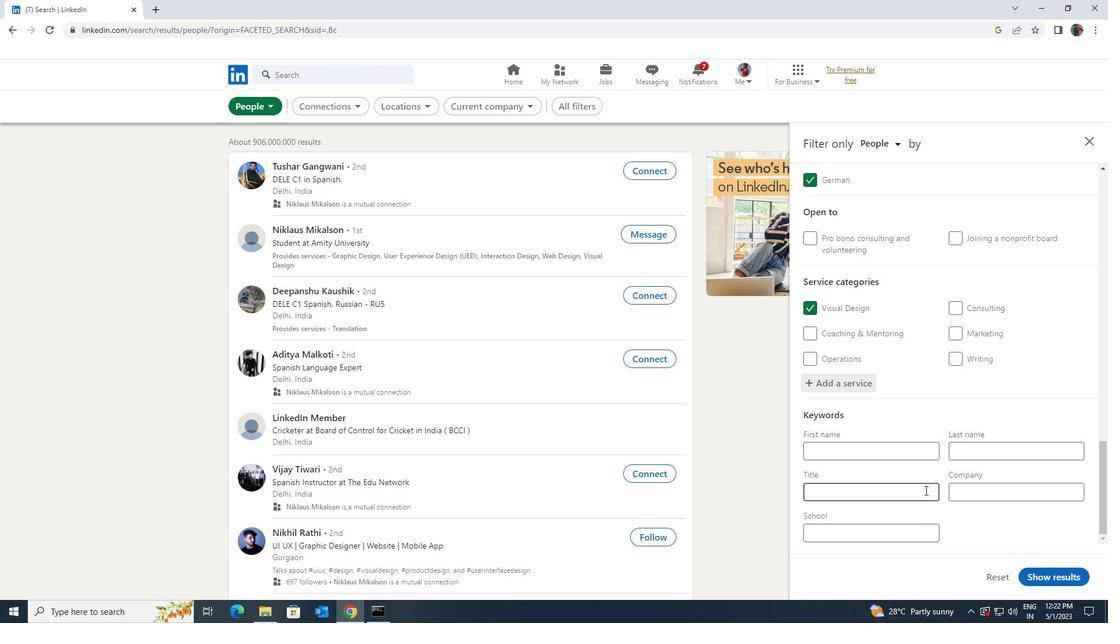 
Action: Key pressed <Key.shift>GRAPHIC<Key.space><Key.shift>DESIGNER
Screenshot: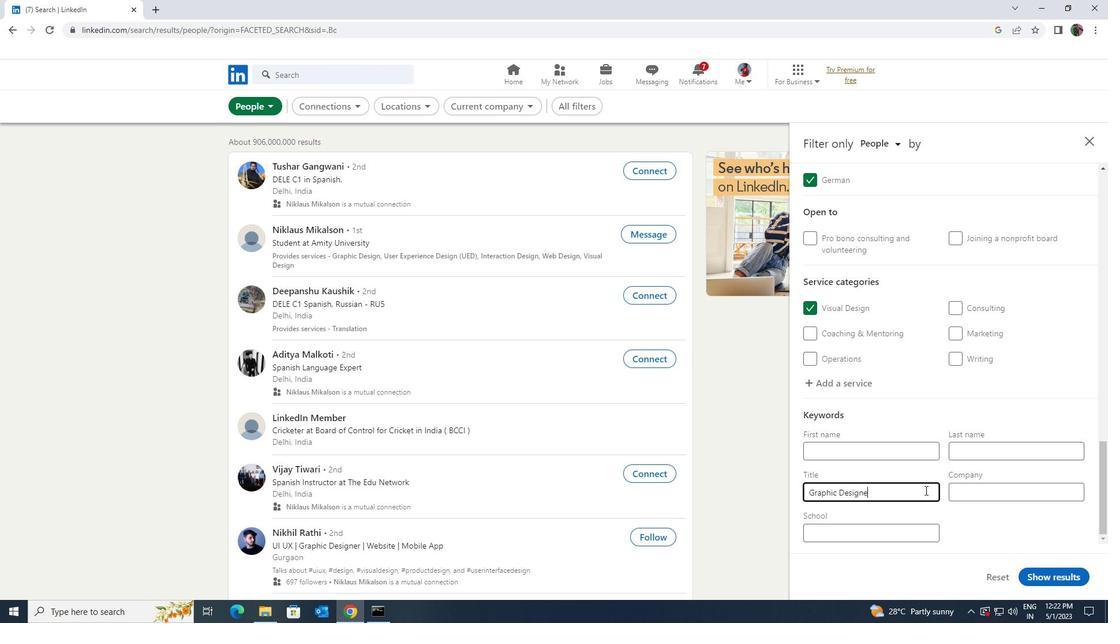 
Action: Mouse moved to (1043, 571)
Screenshot: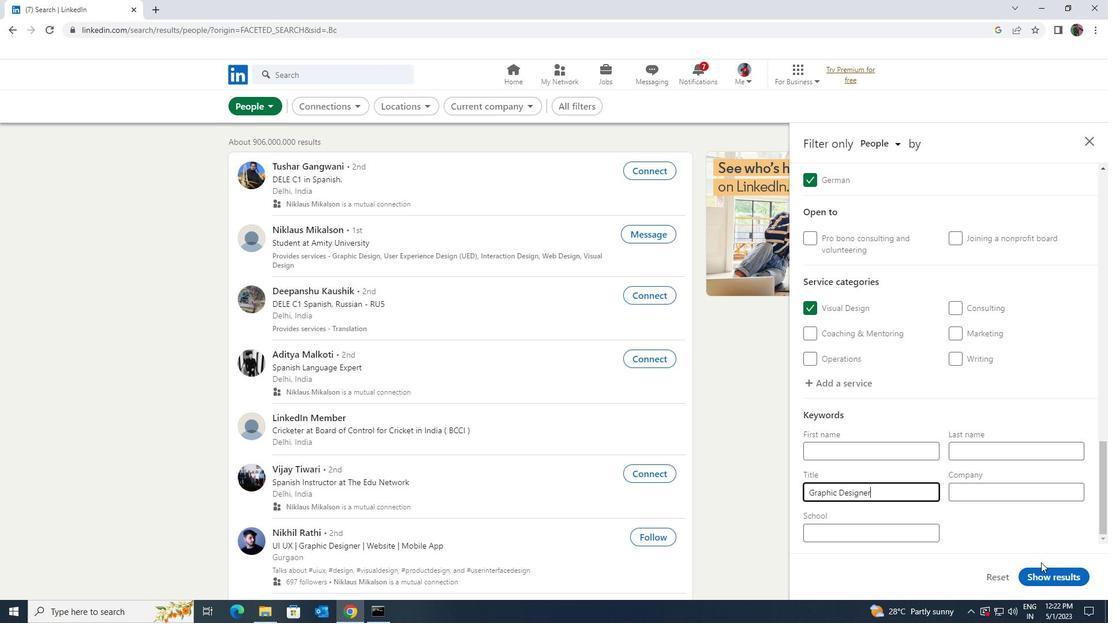 
Action: Mouse pressed left at (1043, 571)
Screenshot: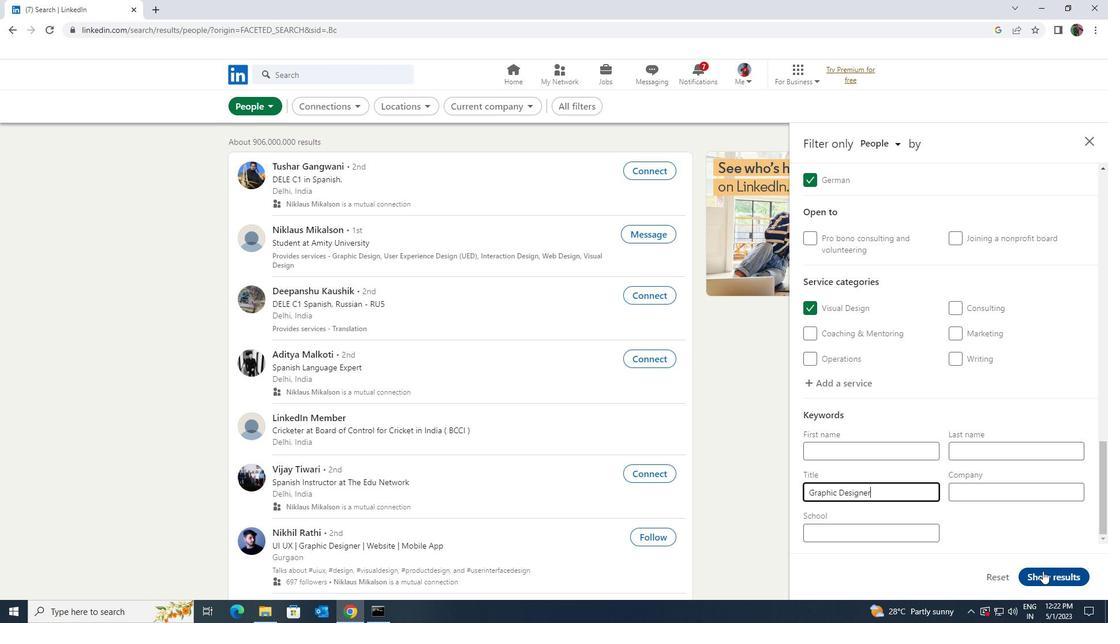 
